 Task: Find connections with filter location Zhongshu with filter topic #realestatebroker with filter profile language German with filter current company Lufthansa Technik with filter school Vijaya College, 11th Main, 4th block, Jayanagar, Bangalore-11.(Previous name: B.H.S First Grade College) with filter industry Utility System Construction with filter service category User Experience Writing with filter keywords title School Counselor
Action: Mouse moved to (519, 73)
Screenshot: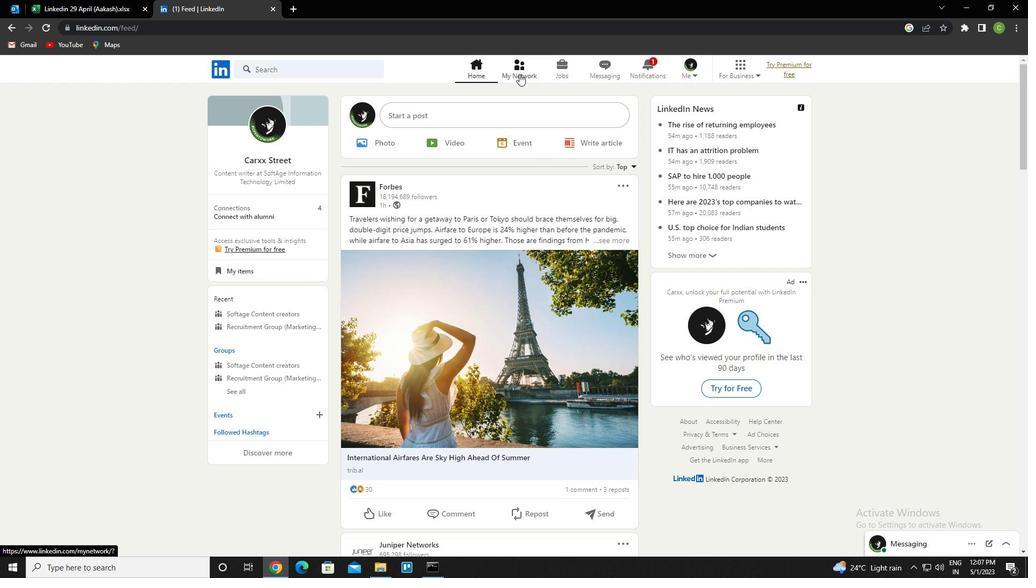 
Action: Mouse pressed left at (519, 73)
Screenshot: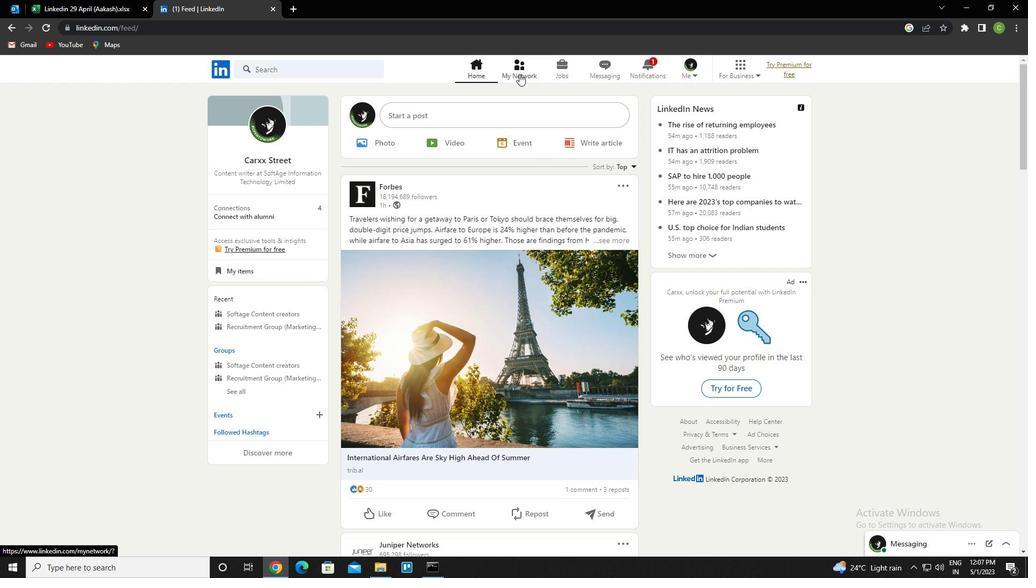 
Action: Mouse moved to (301, 128)
Screenshot: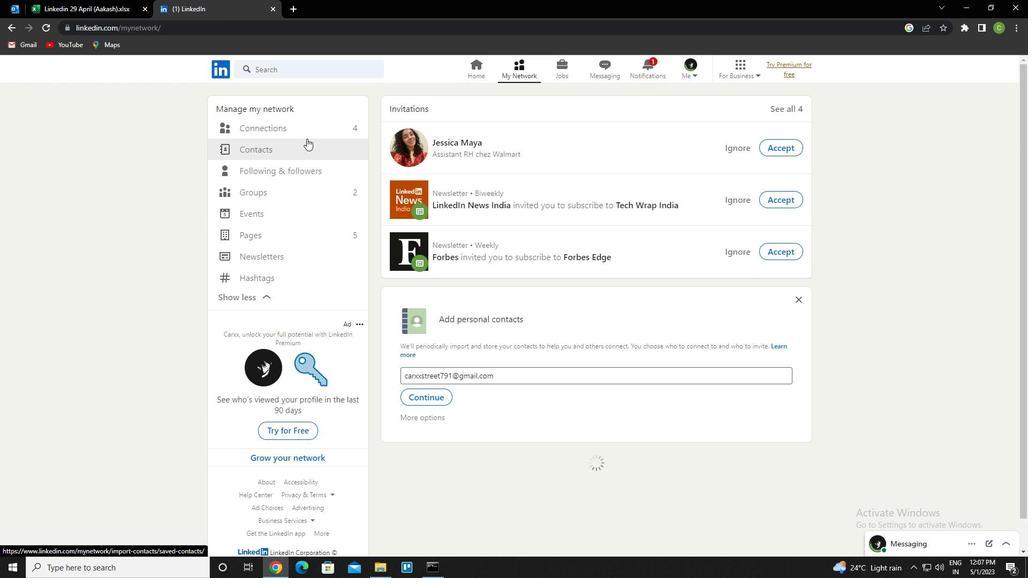 
Action: Mouse pressed left at (301, 128)
Screenshot: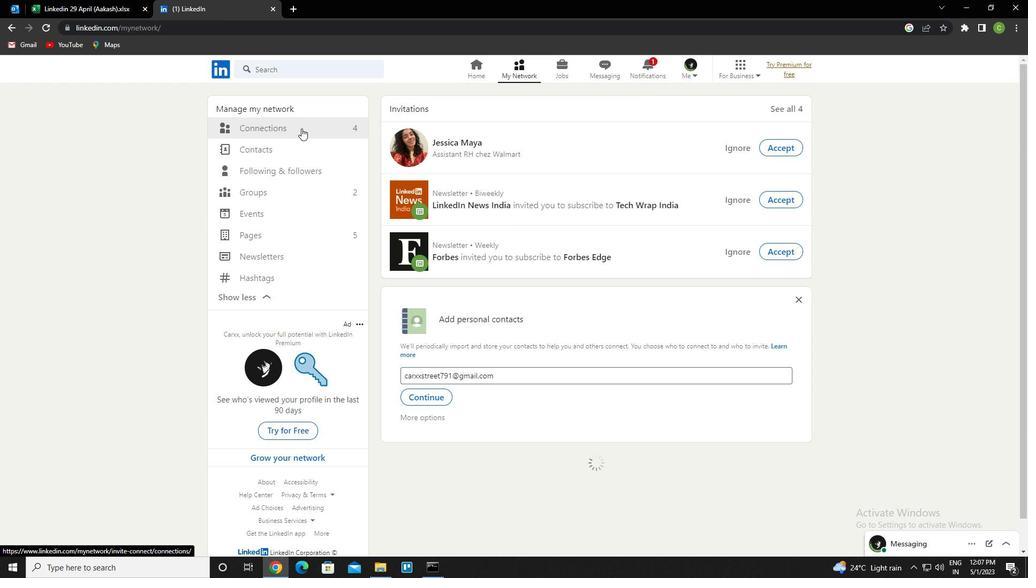 
Action: Mouse moved to (605, 129)
Screenshot: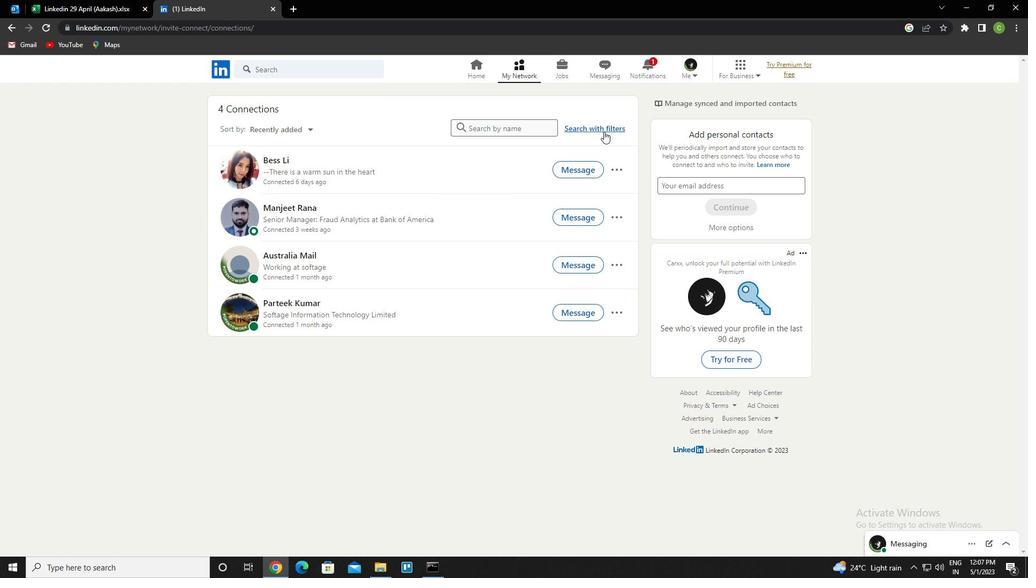 
Action: Mouse pressed left at (605, 129)
Screenshot: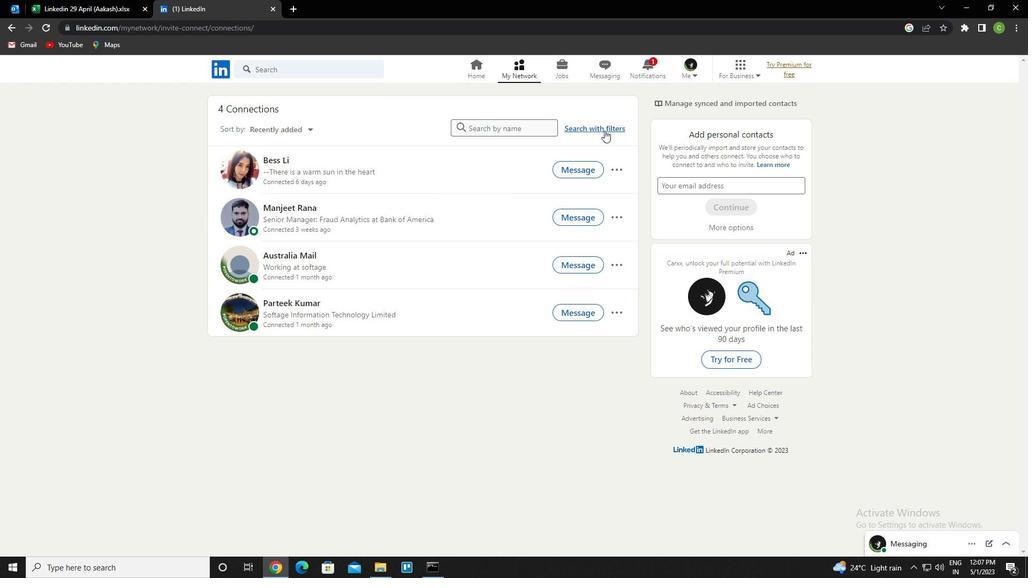 
Action: Mouse moved to (546, 93)
Screenshot: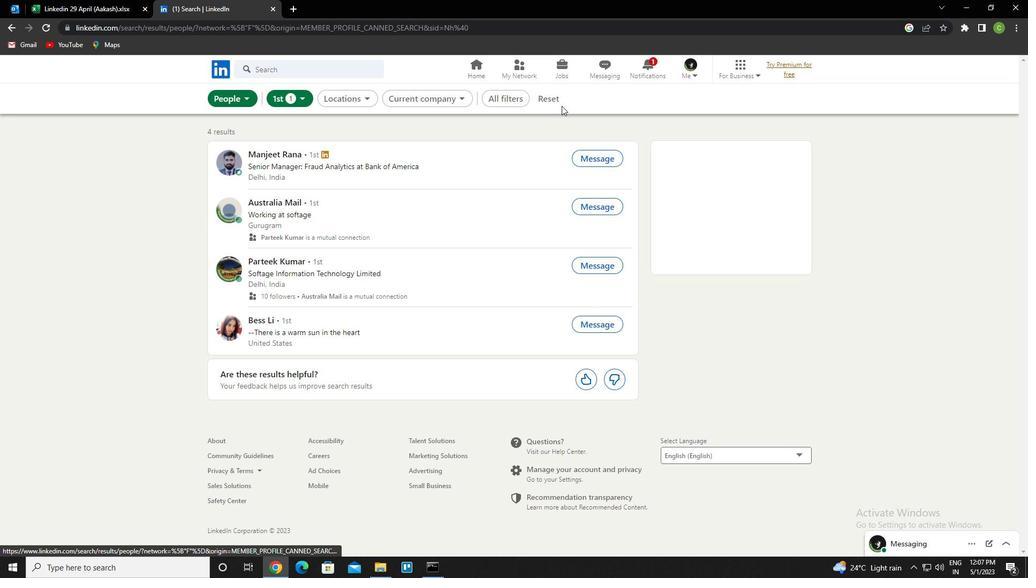 
Action: Mouse pressed left at (546, 93)
Screenshot: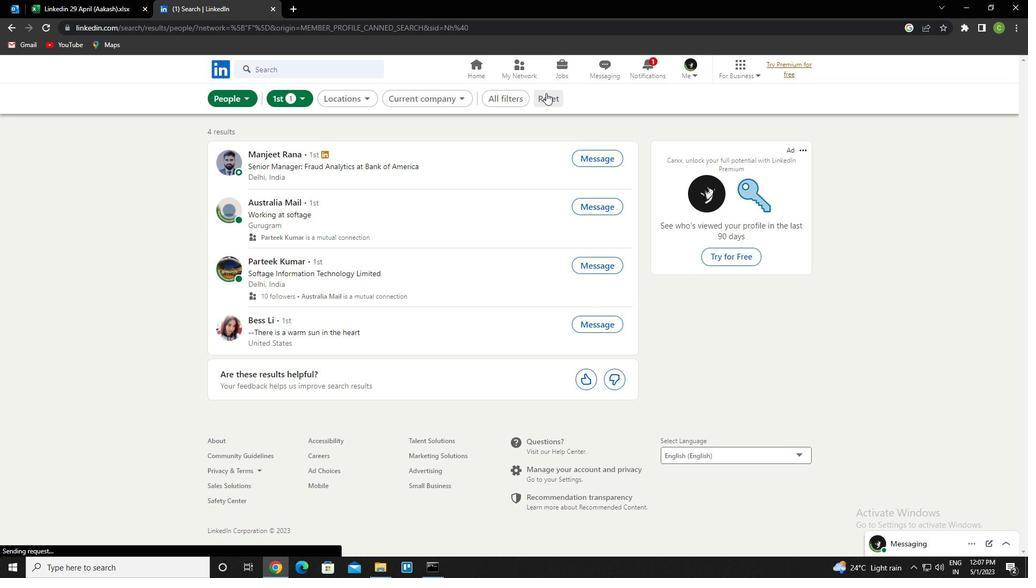 
Action: Mouse moved to (523, 96)
Screenshot: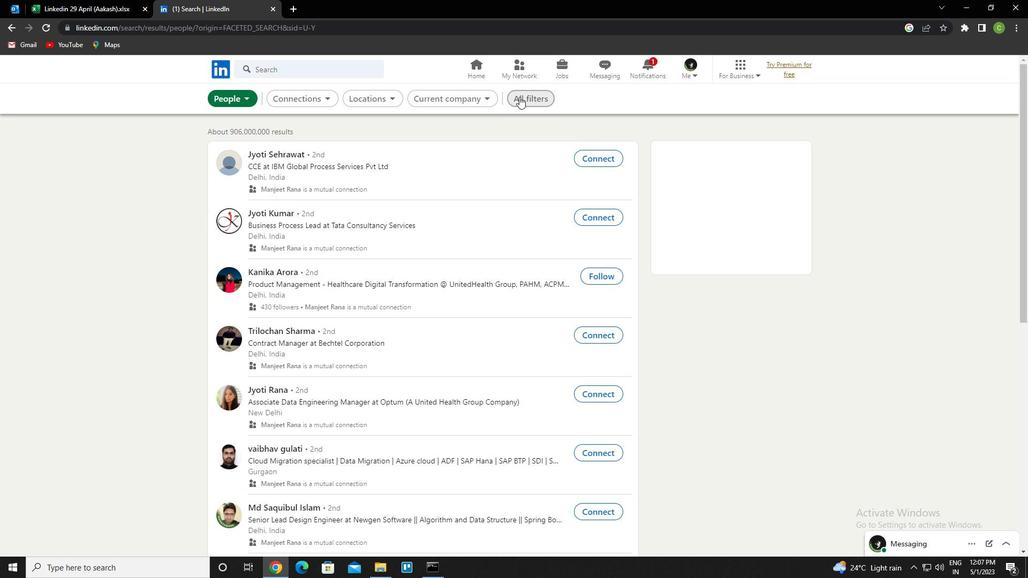 
Action: Mouse pressed left at (523, 96)
Screenshot: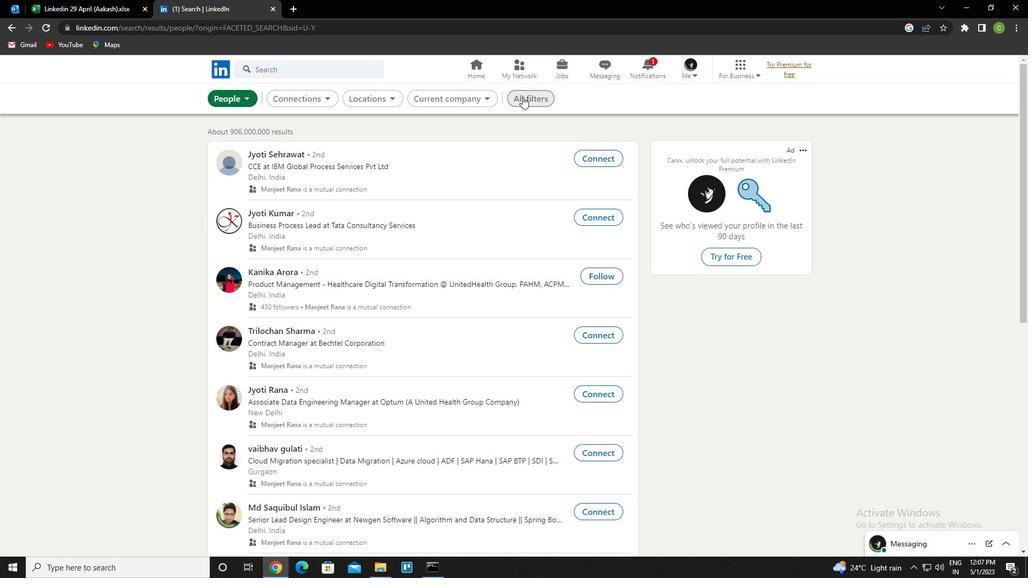 
Action: Mouse moved to (883, 349)
Screenshot: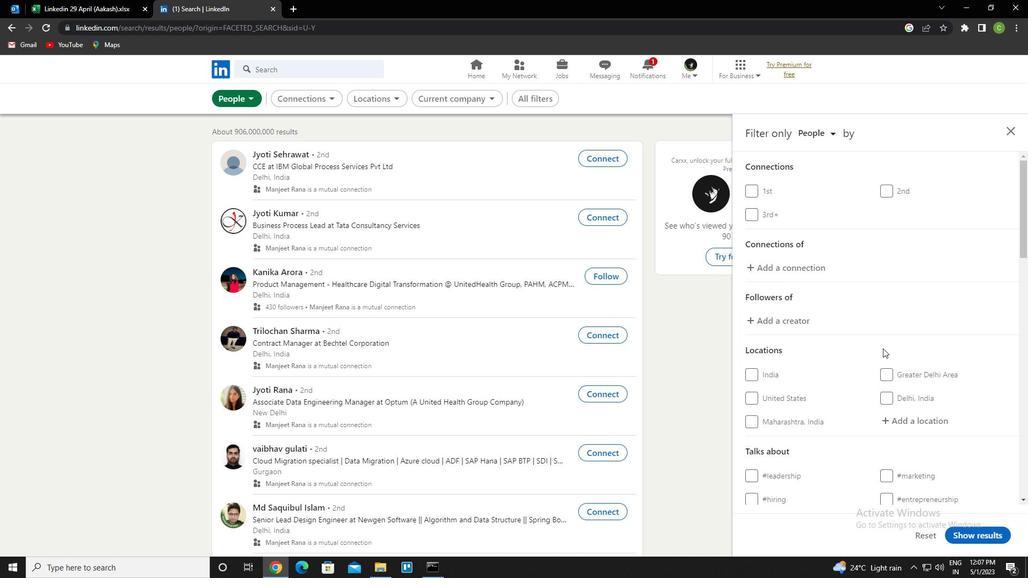 
Action: Mouse scrolled (883, 348) with delta (0, 0)
Screenshot: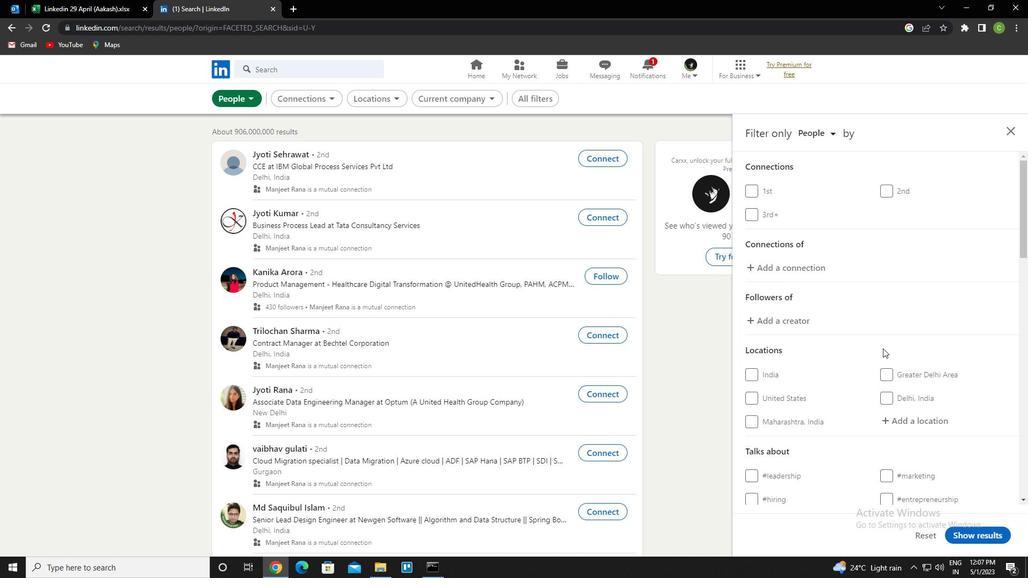 
Action: Mouse moved to (882, 351)
Screenshot: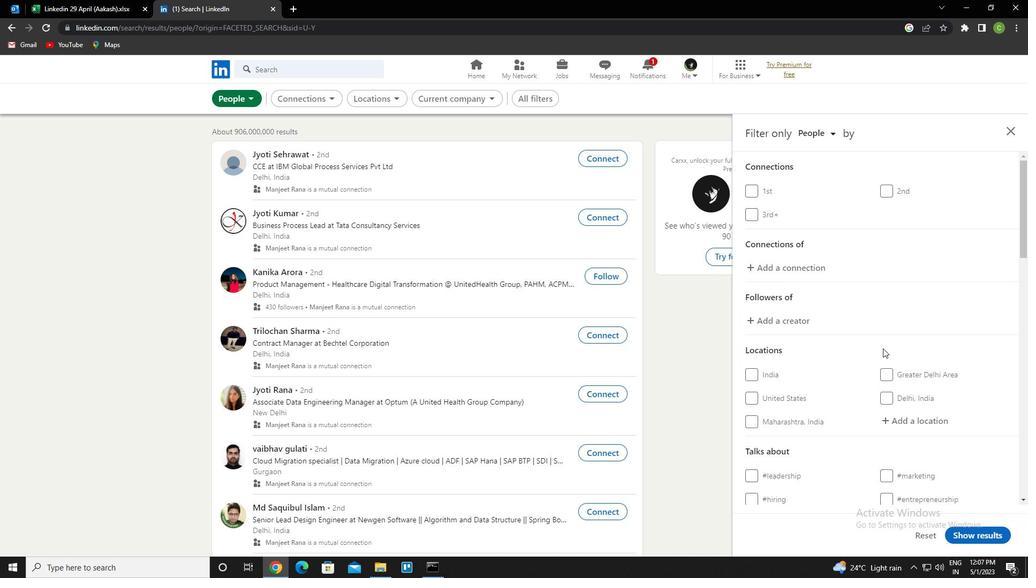 
Action: Mouse scrolled (882, 350) with delta (0, 0)
Screenshot: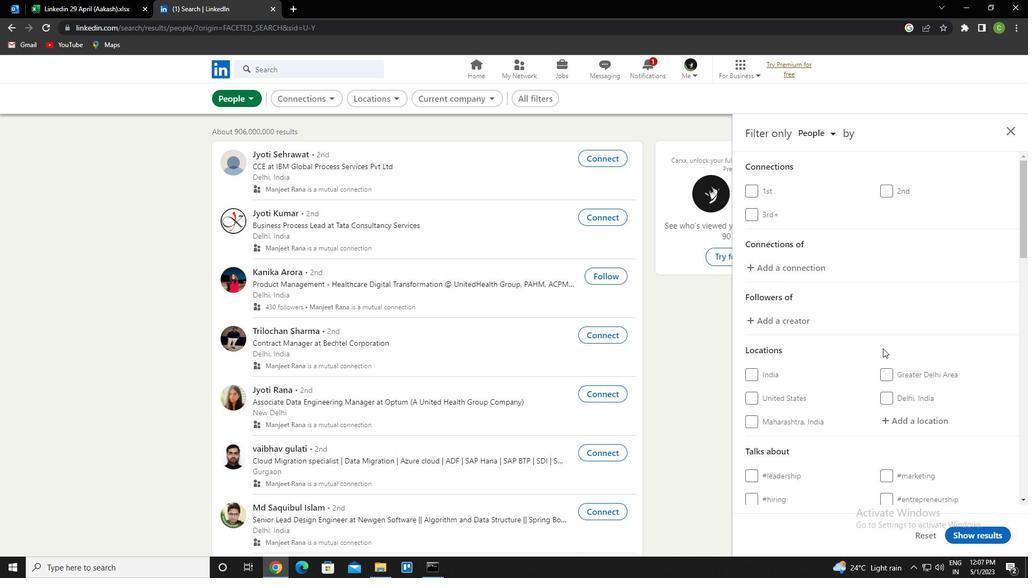 
Action: Mouse scrolled (882, 350) with delta (0, 0)
Screenshot: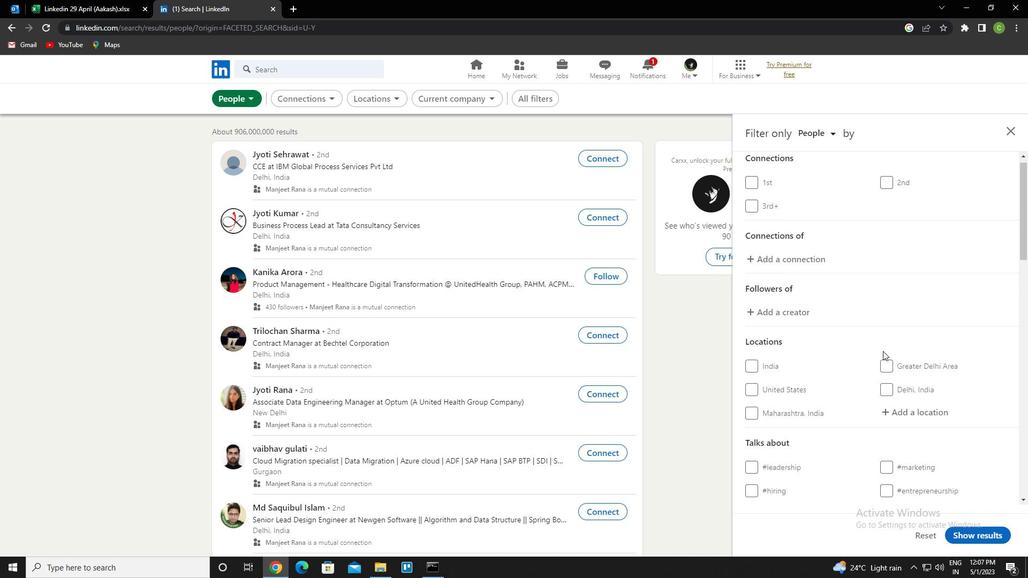 
Action: Mouse moved to (919, 264)
Screenshot: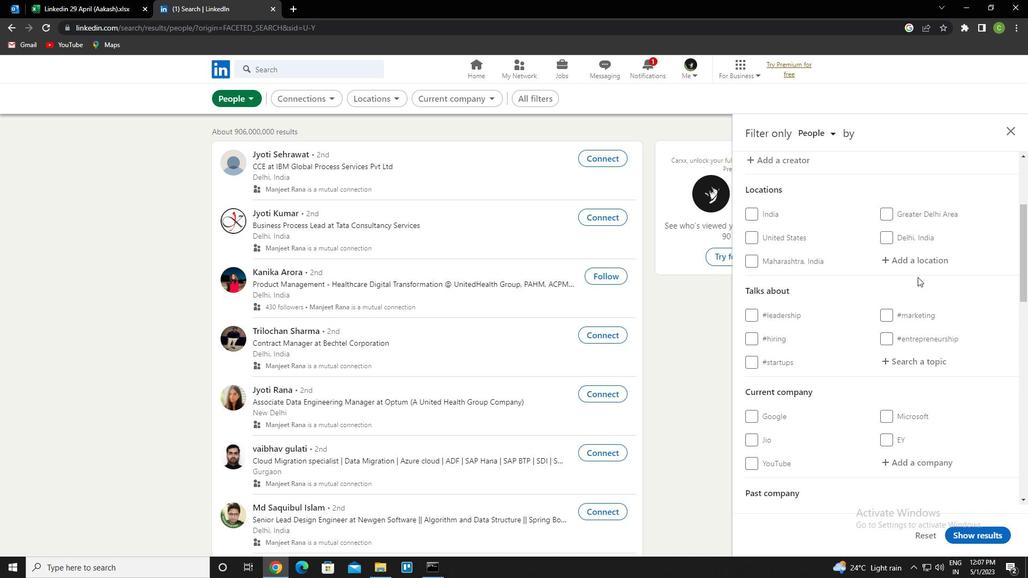 
Action: Mouse pressed left at (919, 264)
Screenshot: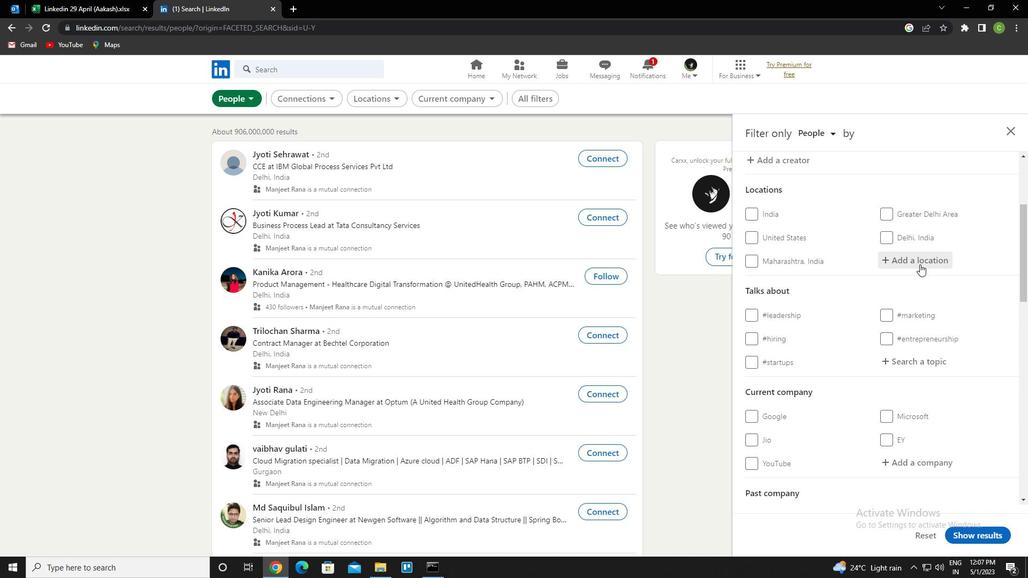 
Action: Key pressed <Key.caps_lock>z<Key.caps_lock>hongshu<Key.enter>
Screenshot: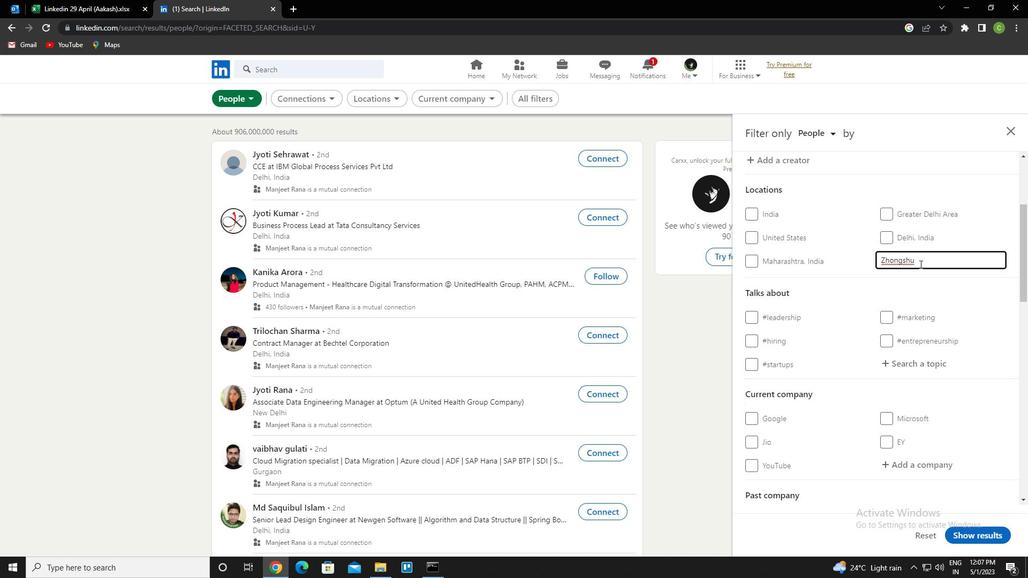
Action: Mouse scrolled (919, 263) with delta (0, 0)
Screenshot: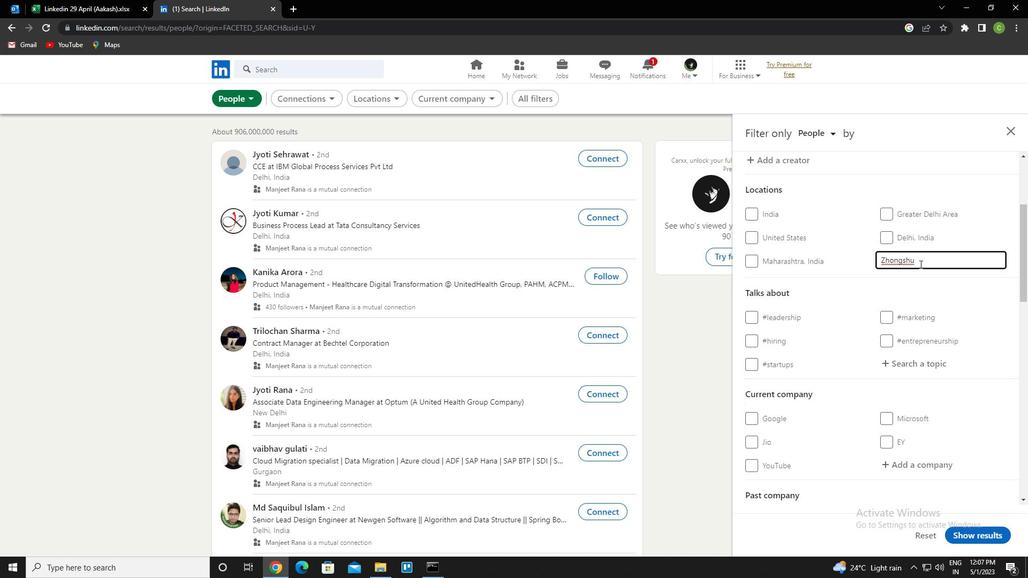 
Action: Mouse moved to (912, 313)
Screenshot: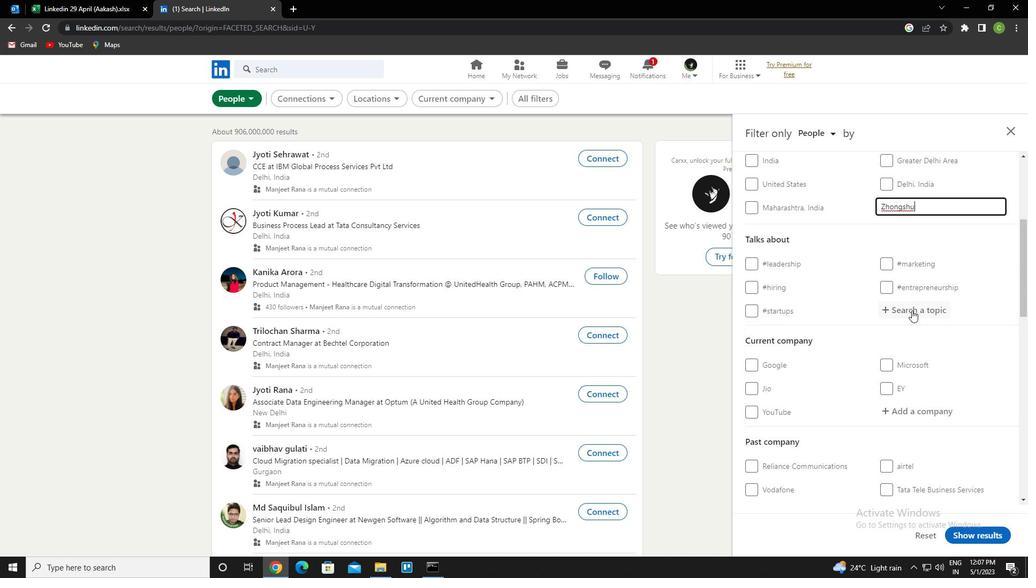 
Action: Mouse pressed left at (912, 313)
Screenshot: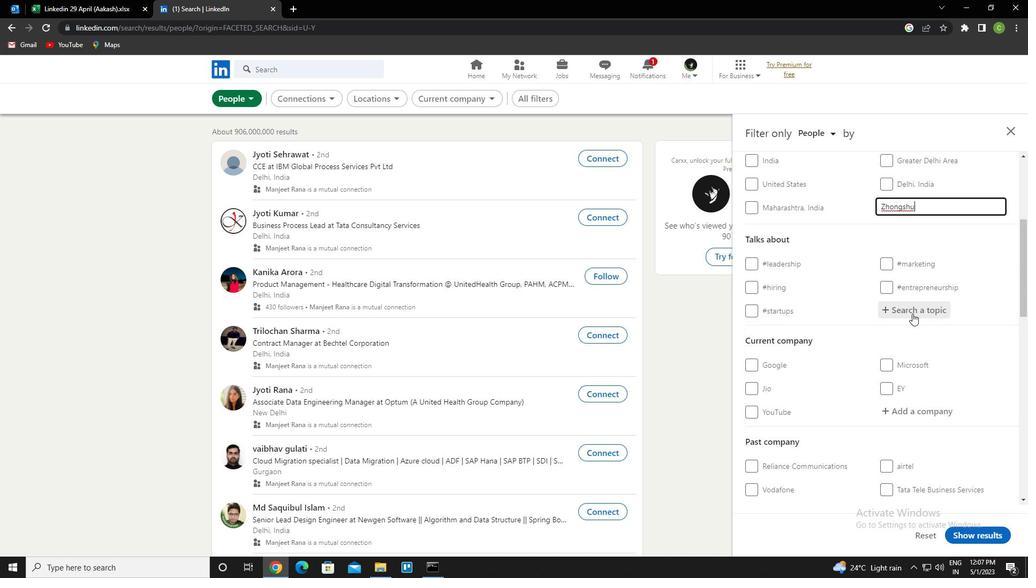 
Action: Key pressed <Key.caps_lock><Key.caps_lock>realestatebrober<Key.backspace><Key.backspace><Key.backspace>ker<Key.down><Key.enter>
Screenshot: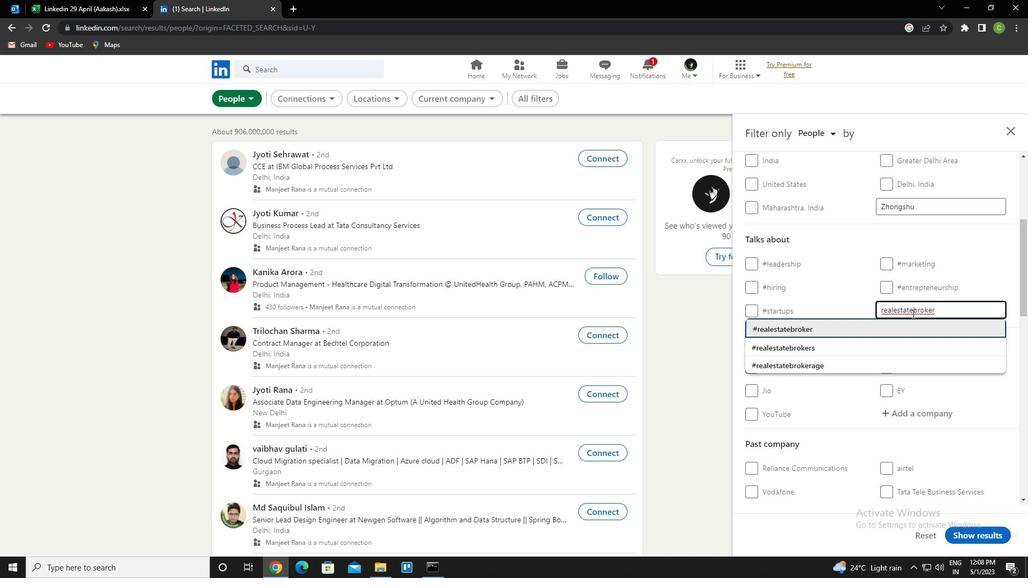 
Action: Mouse moved to (912, 315)
Screenshot: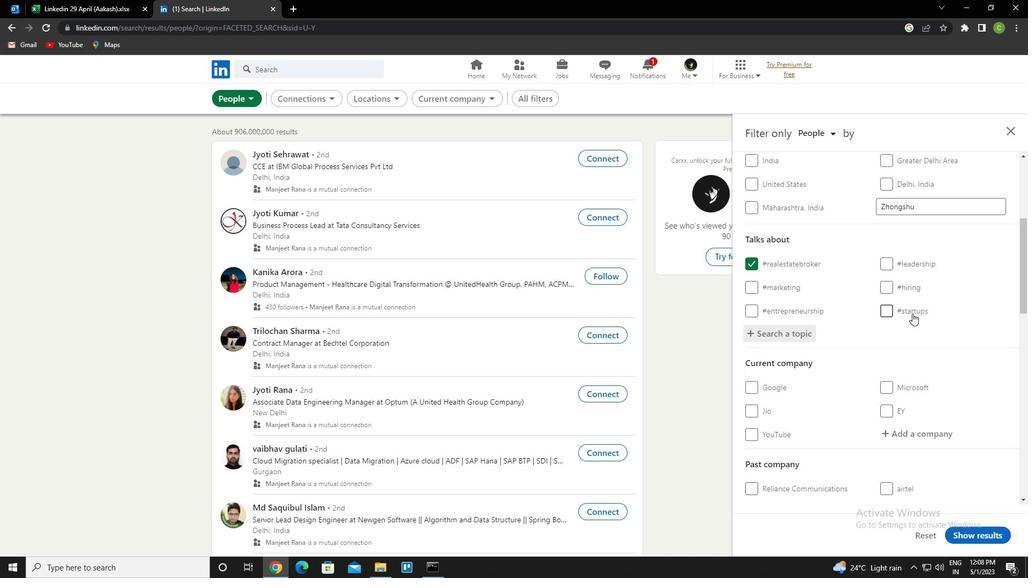 
Action: Mouse scrolled (912, 315) with delta (0, 0)
Screenshot: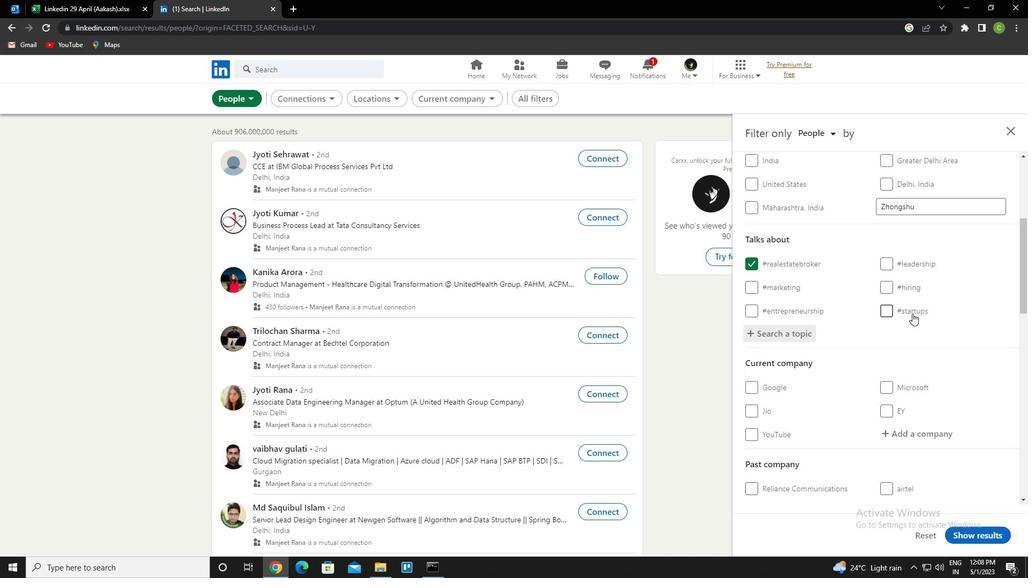 
Action: Mouse moved to (912, 317)
Screenshot: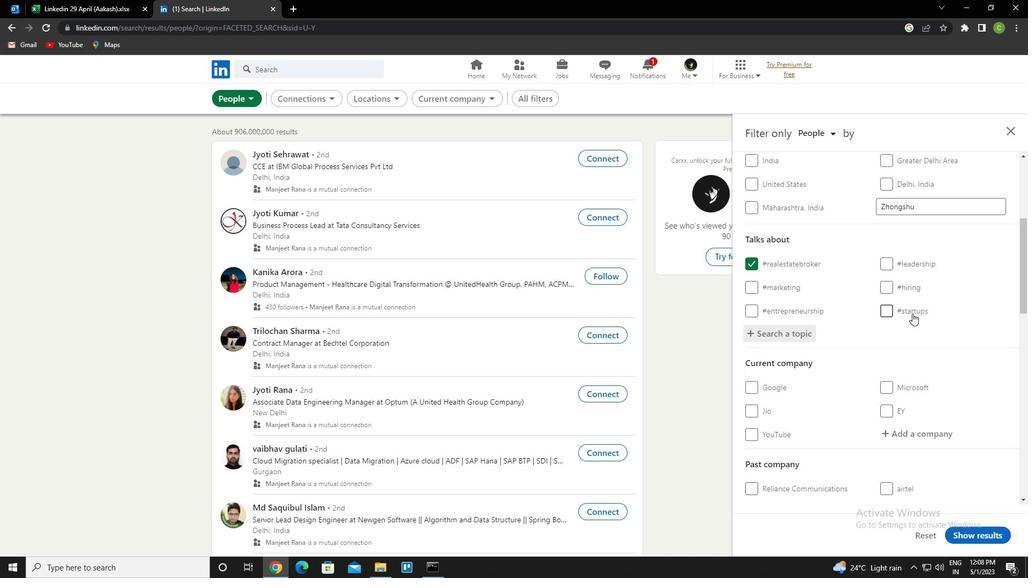 
Action: Mouse scrolled (912, 316) with delta (0, 0)
Screenshot: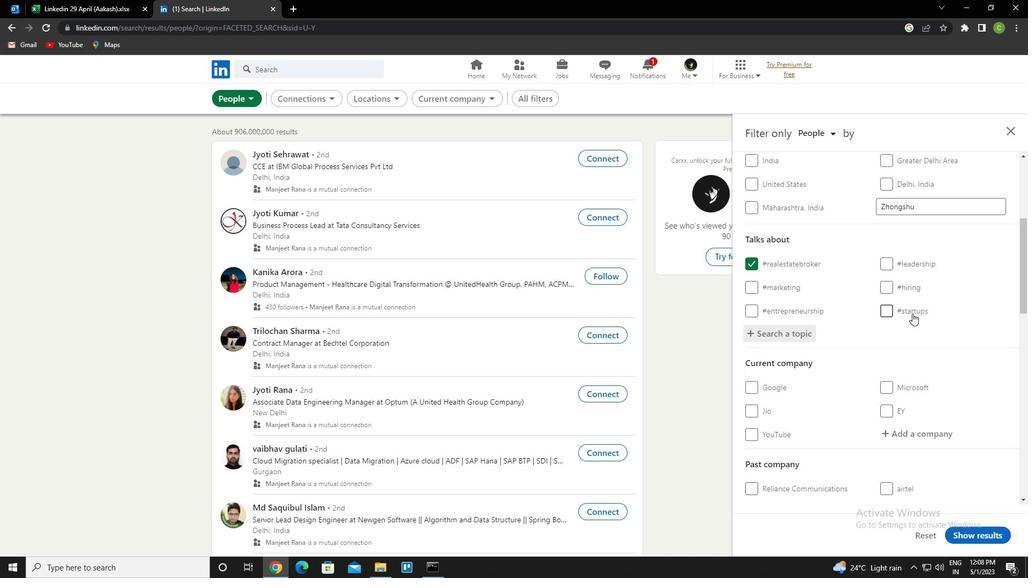 
Action: Mouse moved to (911, 318)
Screenshot: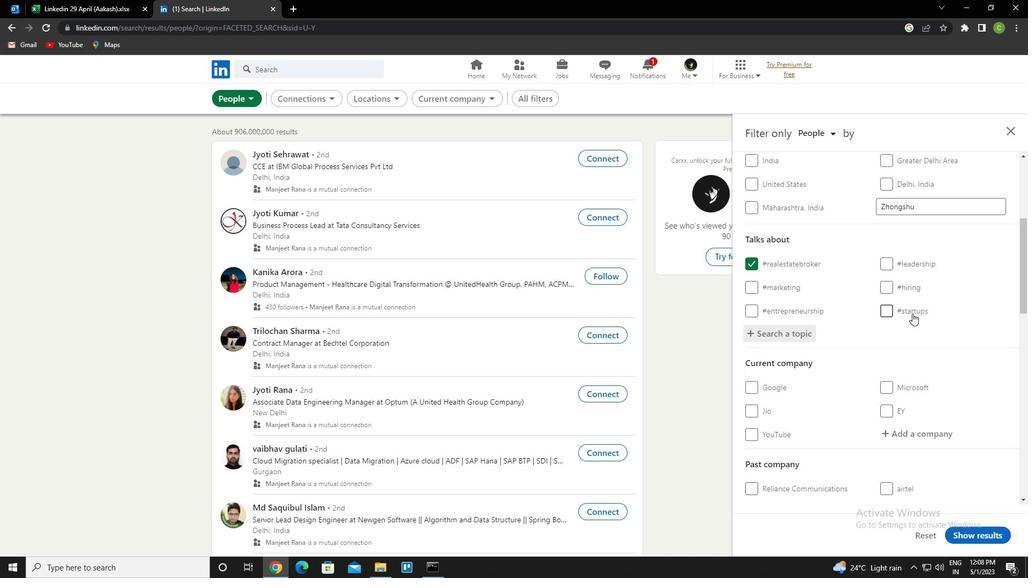 
Action: Mouse scrolled (911, 317) with delta (0, 0)
Screenshot: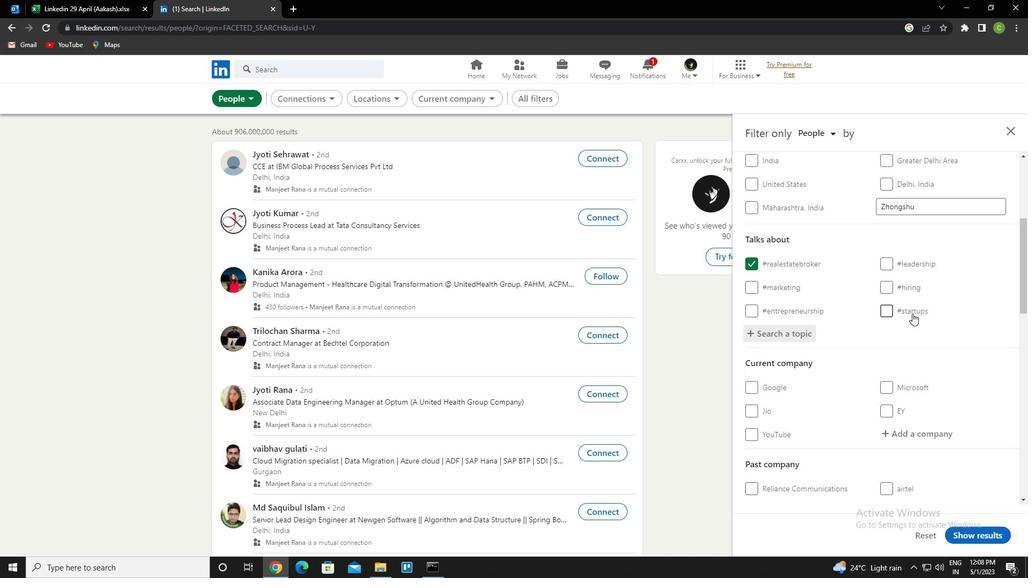 
Action: Mouse moved to (911, 318)
Screenshot: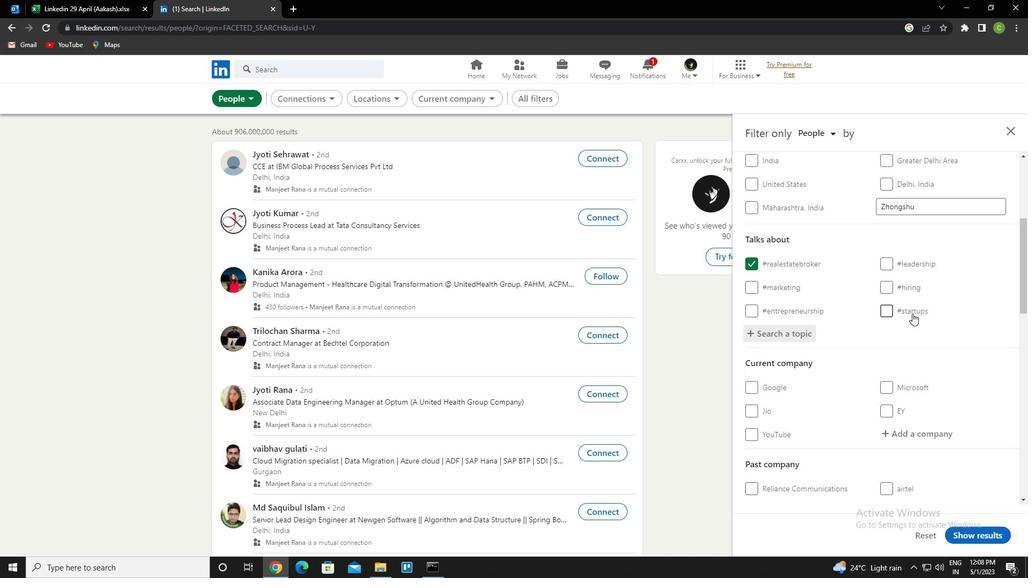 
Action: Mouse scrolled (911, 318) with delta (0, 0)
Screenshot: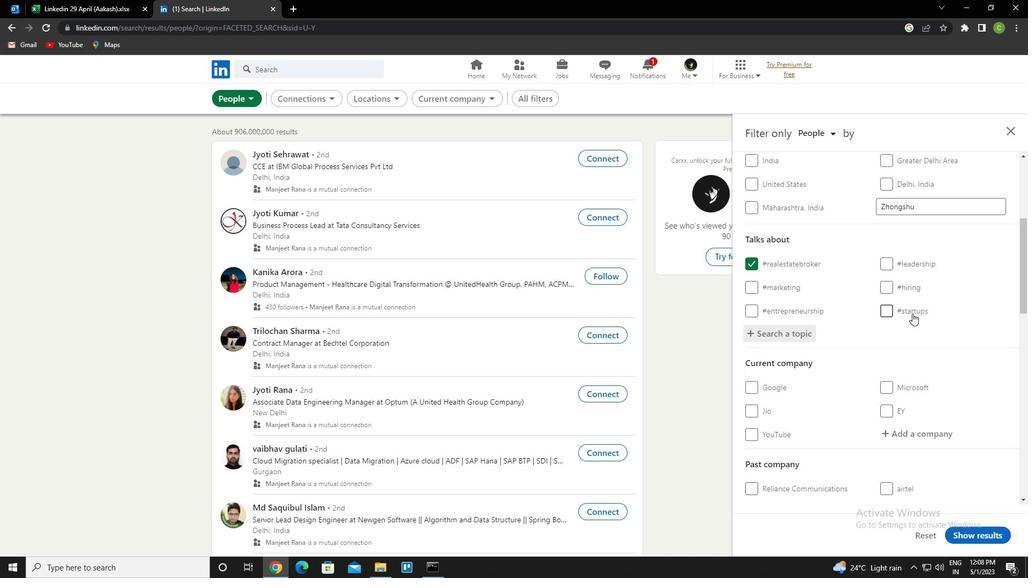 
Action: Mouse scrolled (911, 318) with delta (0, 0)
Screenshot: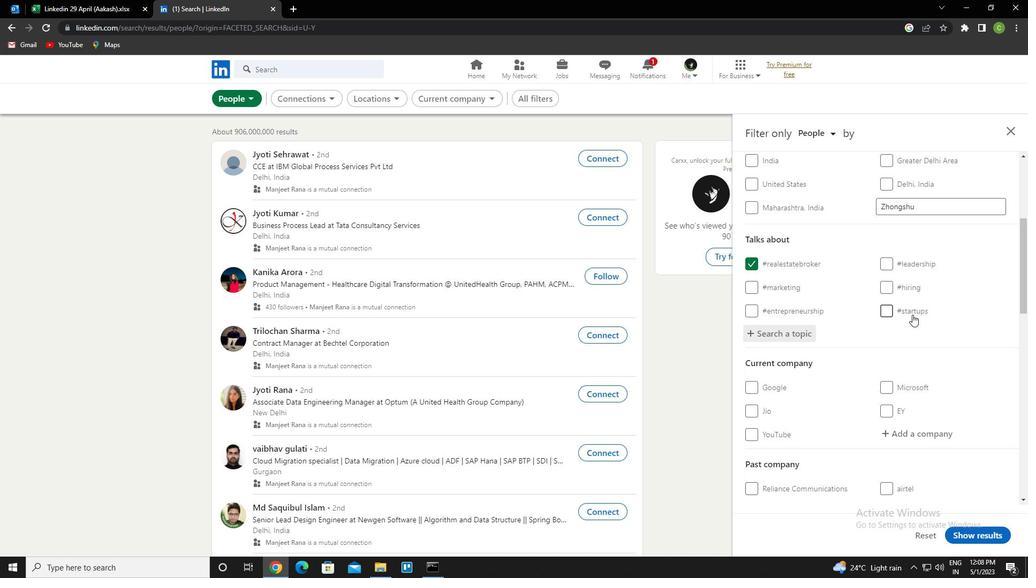 
Action: Mouse scrolled (911, 318) with delta (0, 0)
Screenshot: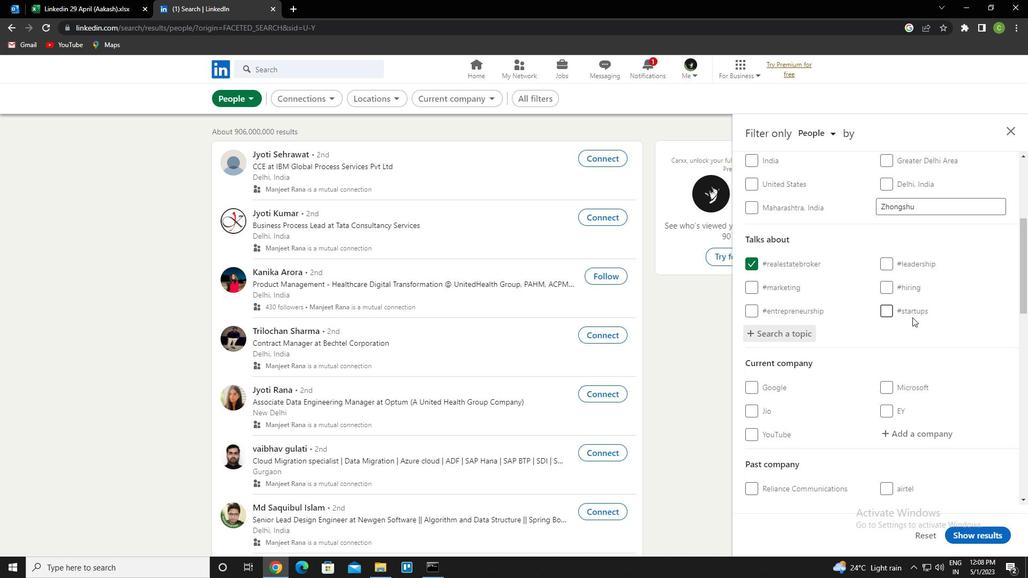 
Action: Mouse scrolled (911, 318) with delta (0, 0)
Screenshot: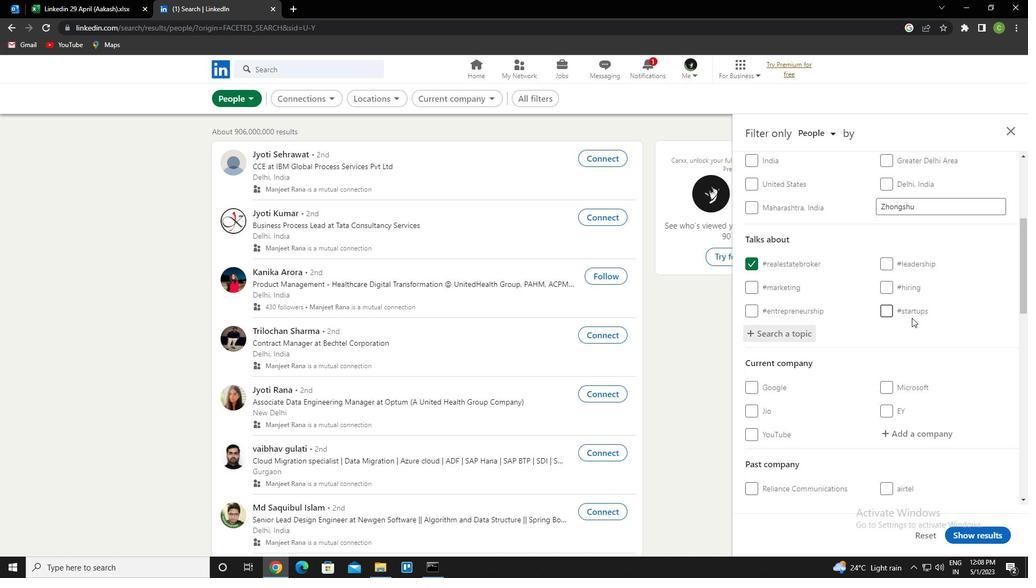 
Action: Mouse scrolled (911, 318) with delta (0, 0)
Screenshot: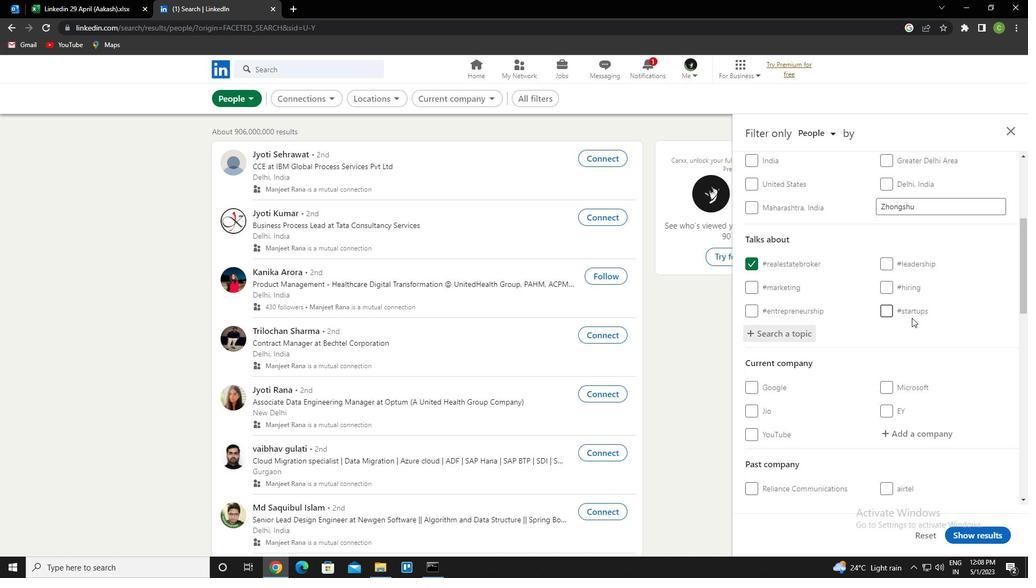 
Action: Mouse moved to (757, 432)
Screenshot: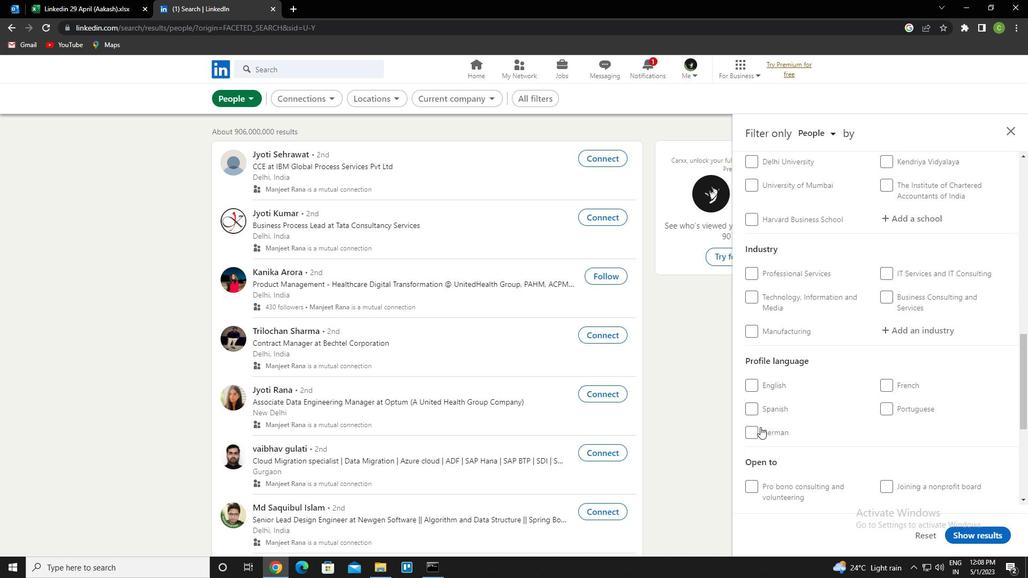 
Action: Mouse pressed left at (757, 432)
Screenshot: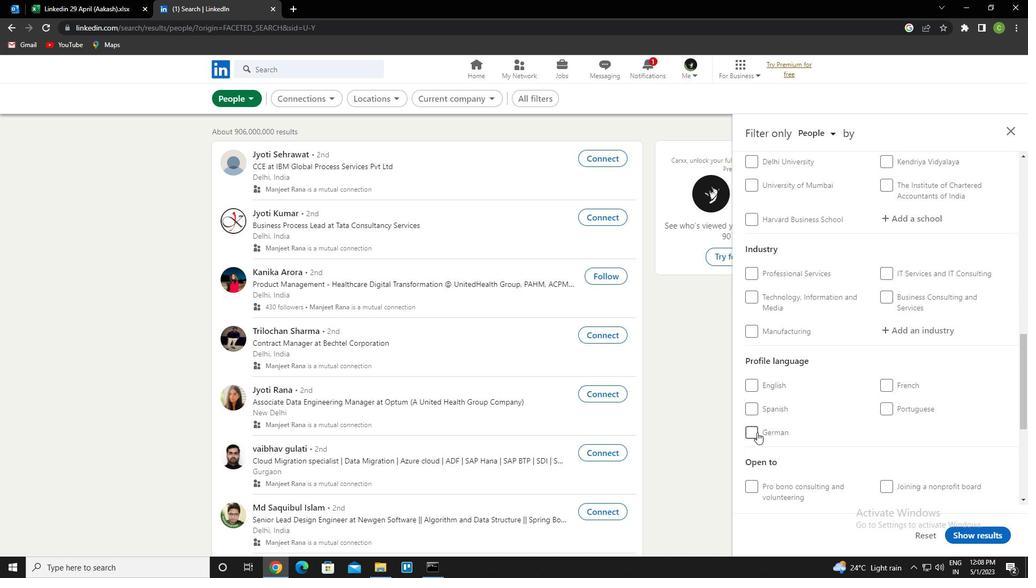 
Action: Mouse moved to (779, 426)
Screenshot: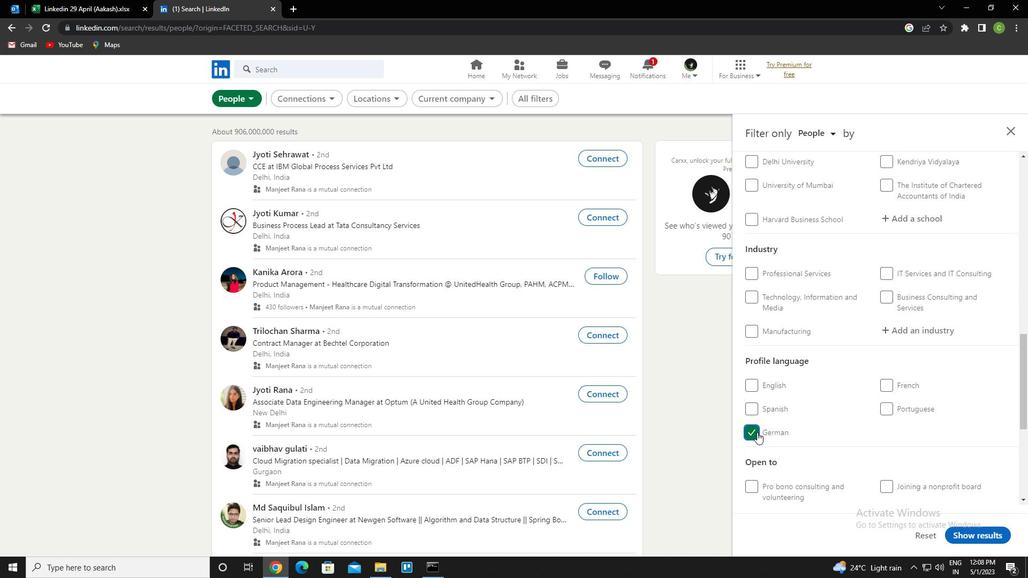 
Action: Mouse scrolled (779, 427) with delta (0, 0)
Screenshot: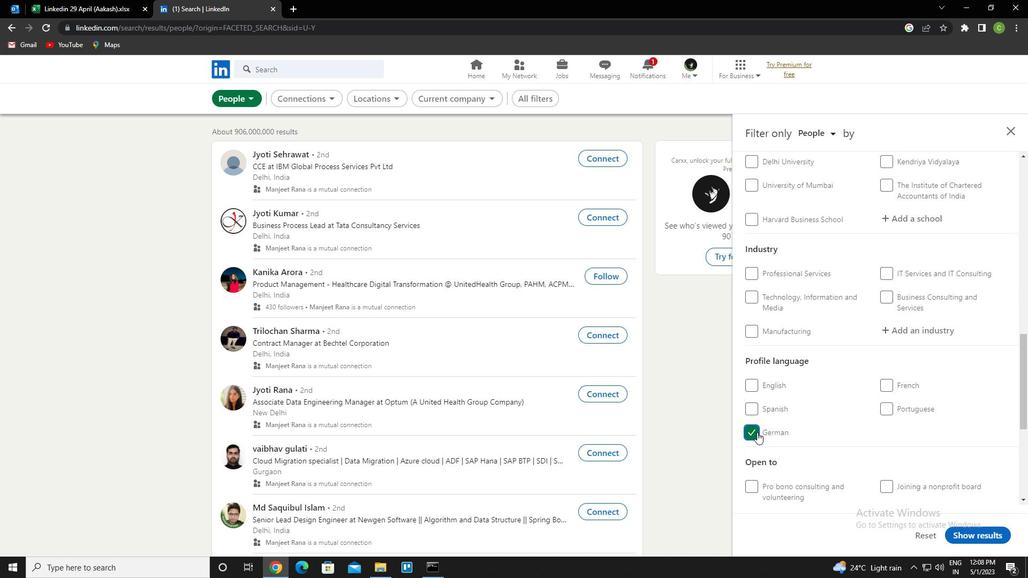 
Action: Mouse scrolled (779, 427) with delta (0, 0)
Screenshot: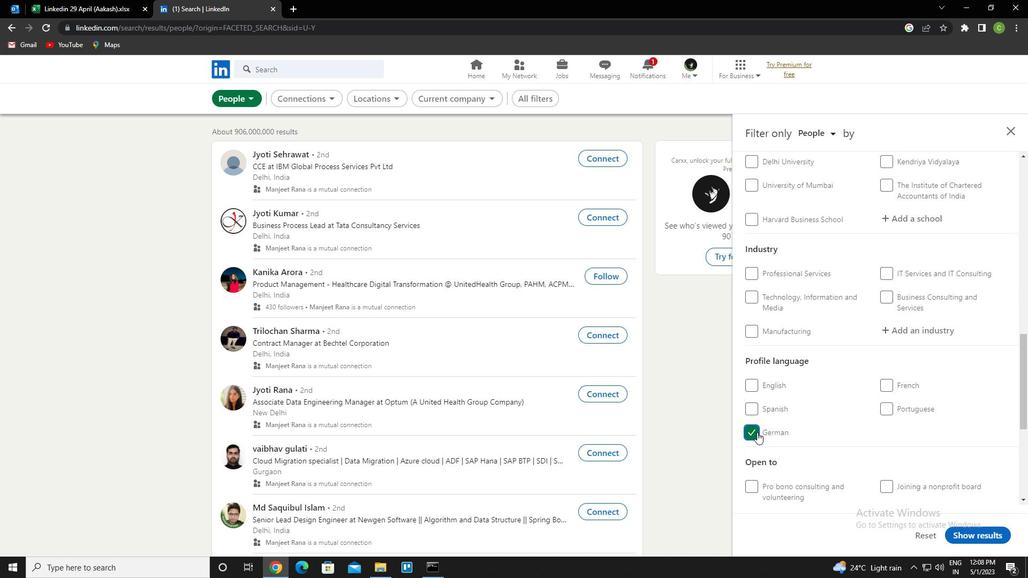 
Action: Mouse scrolled (779, 427) with delta (0, 0)
Screenshot: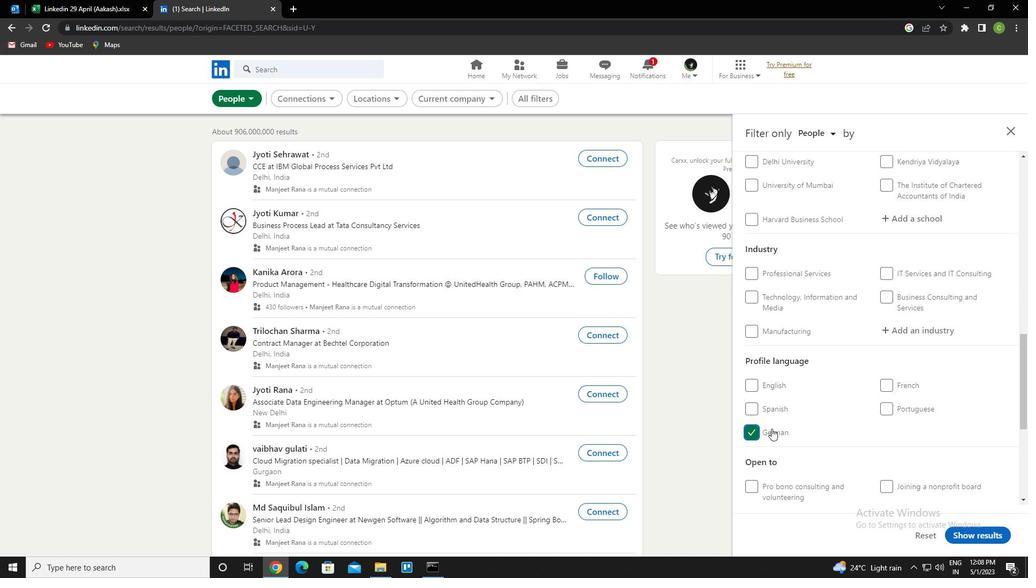 
Action: Mouse scrolled (779, 427) with delta (0, 0)
Screenshot: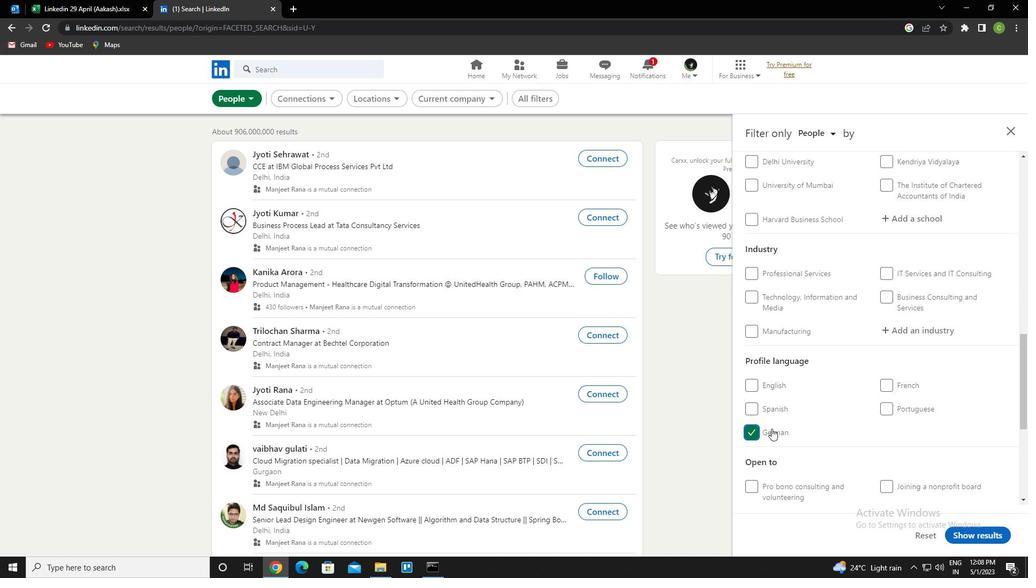 
Action: Mouse scrolled (779, 427) with delta (0, 0)
Screenshot: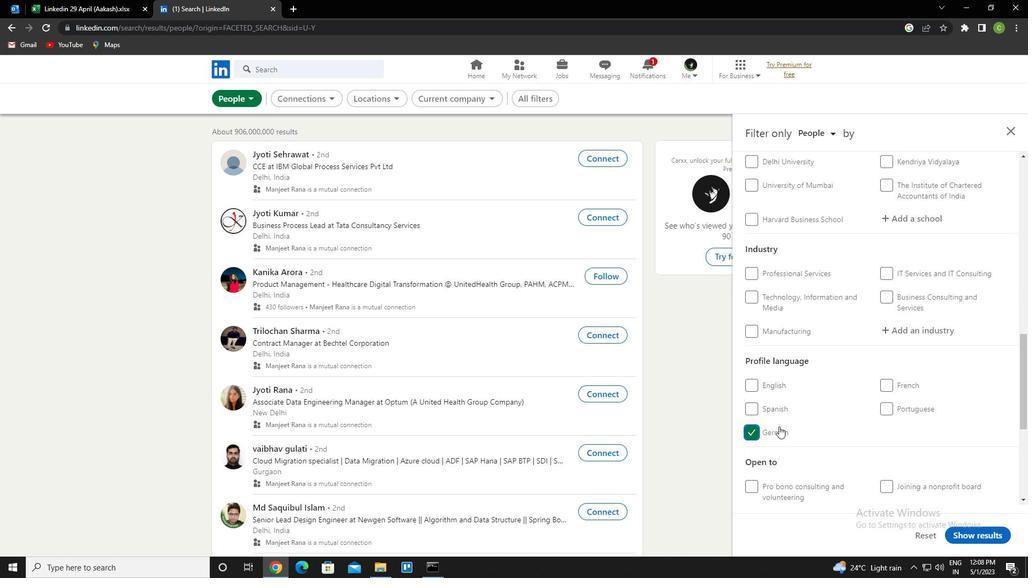
Action: Mouse scrolled (779, 427) with delta (0, 0)
Screenshot: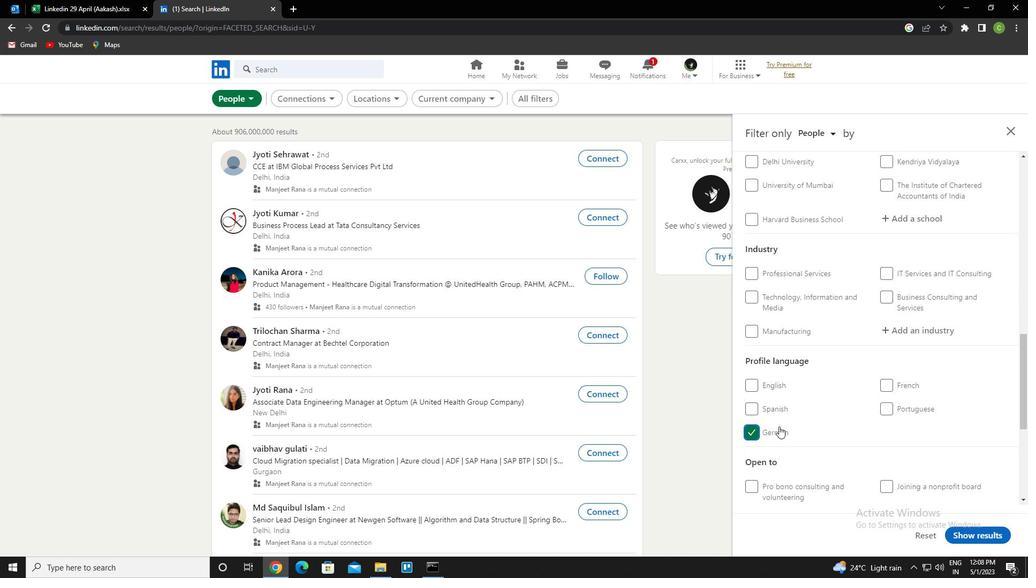 
Action: Mouse moved to (897, 328)
Screenshot: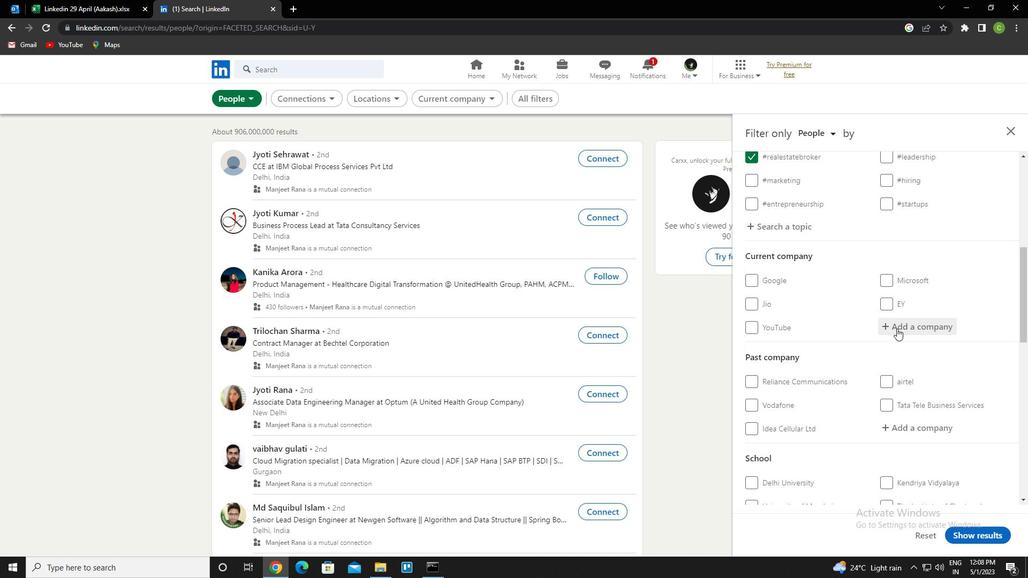 
Action: Mouse pressed left at (897, 328)
Screenshot: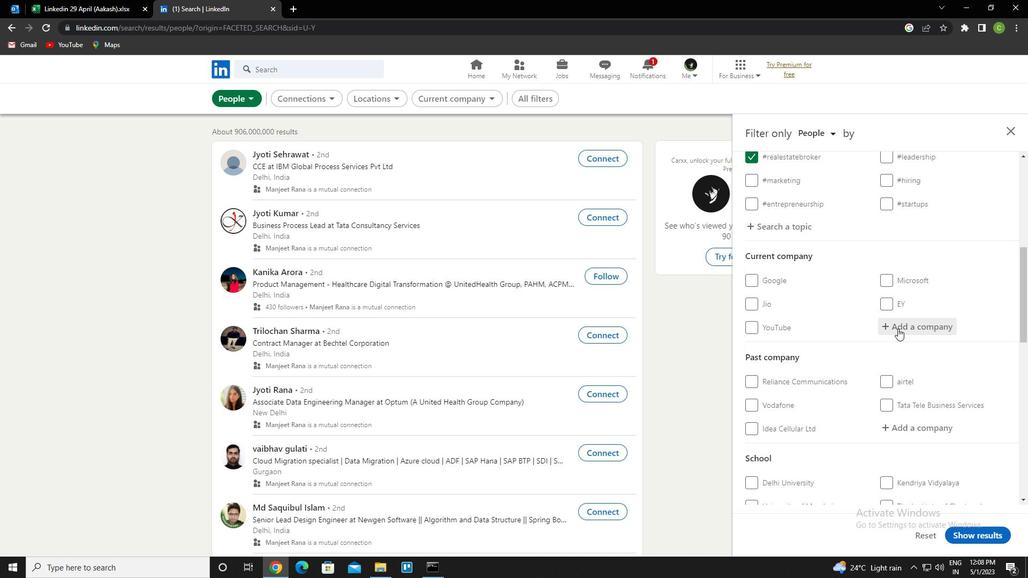 
Action: Key pressed <Key.caps_lock>l<Key.caps_lock>ufthan<Key.down><Key.down><Key.down><Key.down><Key.down><Key.down><Key.down><Key.up><Key.up><Key.enter>
Screenshot: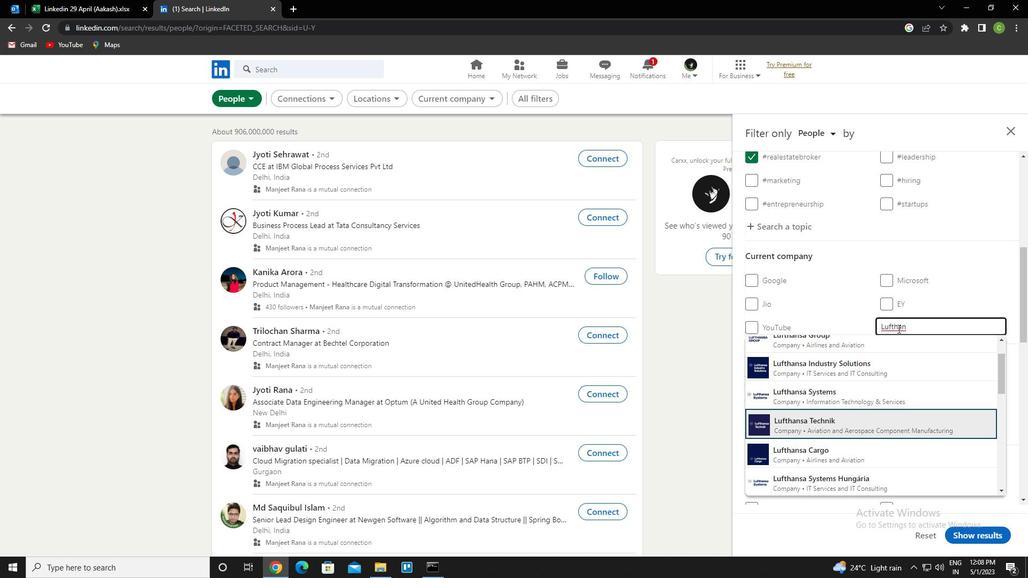 
Action: Mouse scrolled (897, 328) with delta (0, 0)
Screenshot: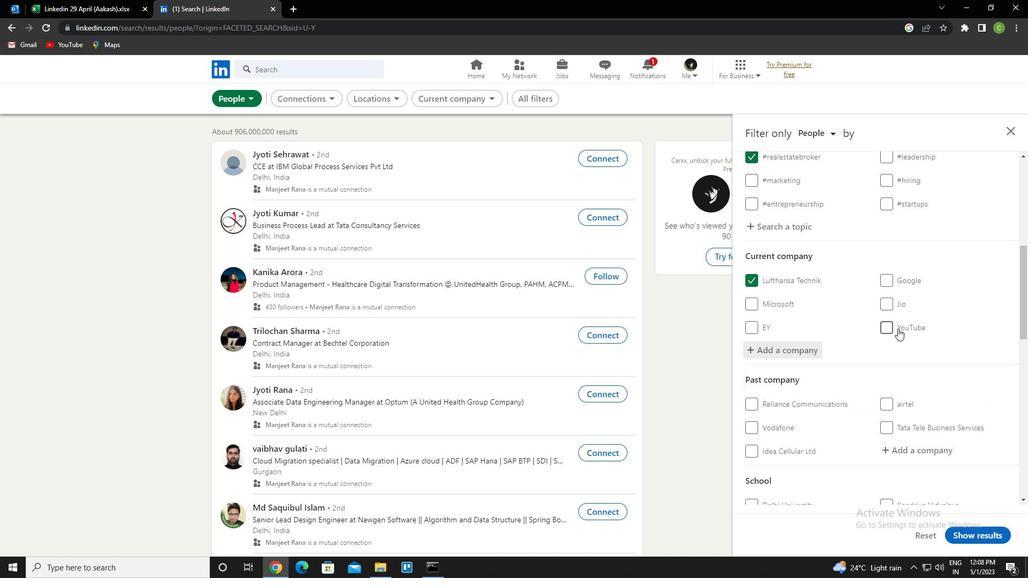 
Action: Mouse scrolled (897, 328) with delta (0, 0)
Screenshot: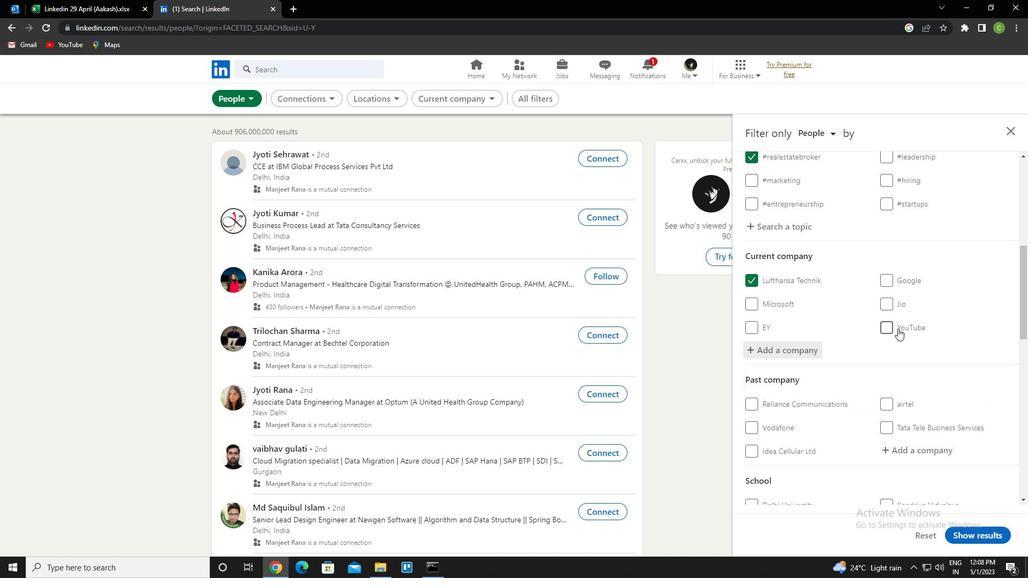 
Action: Mouse scrolled (897, 328) with delta (0, 0)
Screenshot: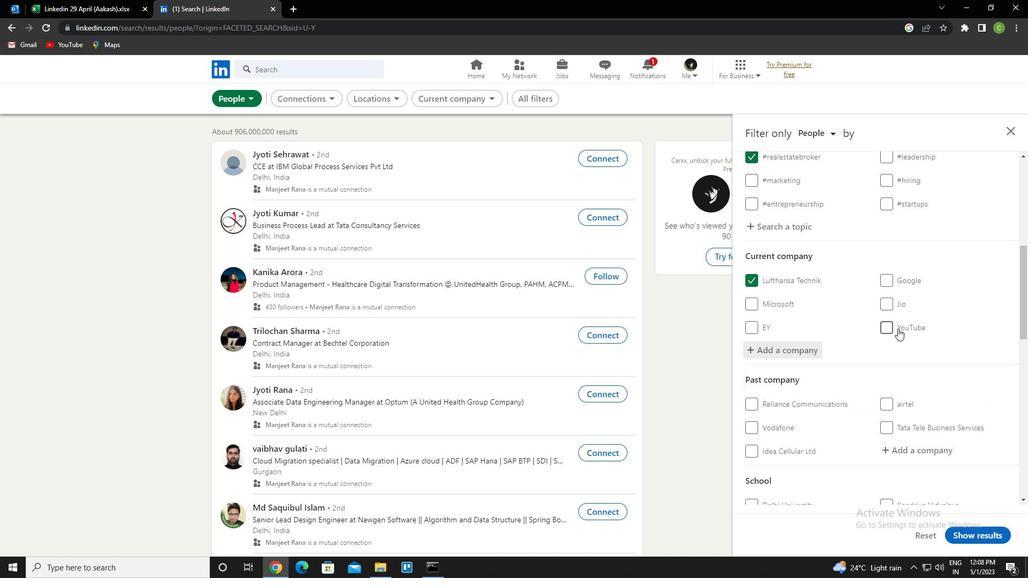 
Action: Mouse scrolled (897, 328) with delta (0, 0)
Screenshot: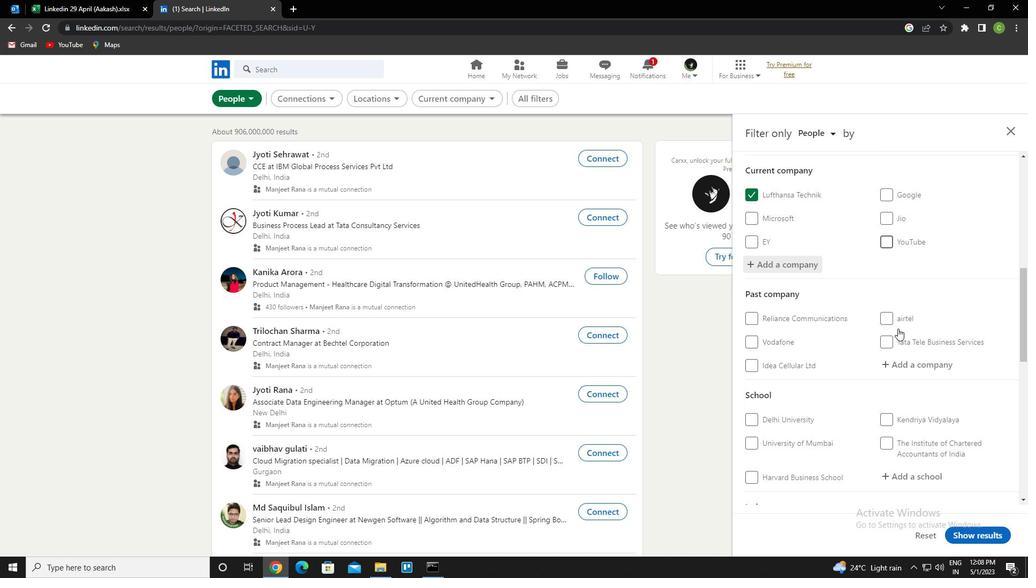 
Action: Mouse moved to (912, 349)
Screenshot: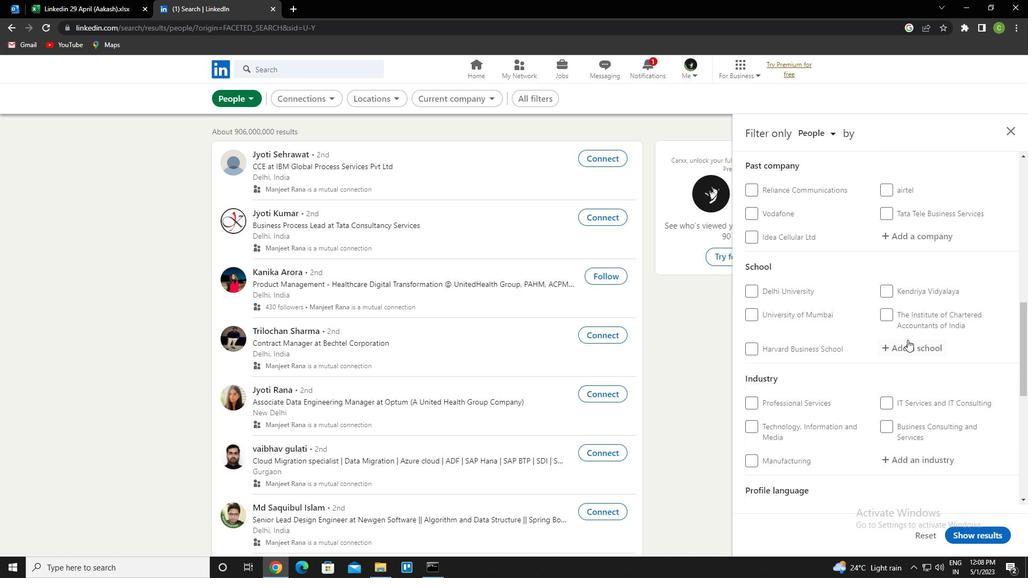 
Action: Mouse pressed left at (912, 349)
Screenshot: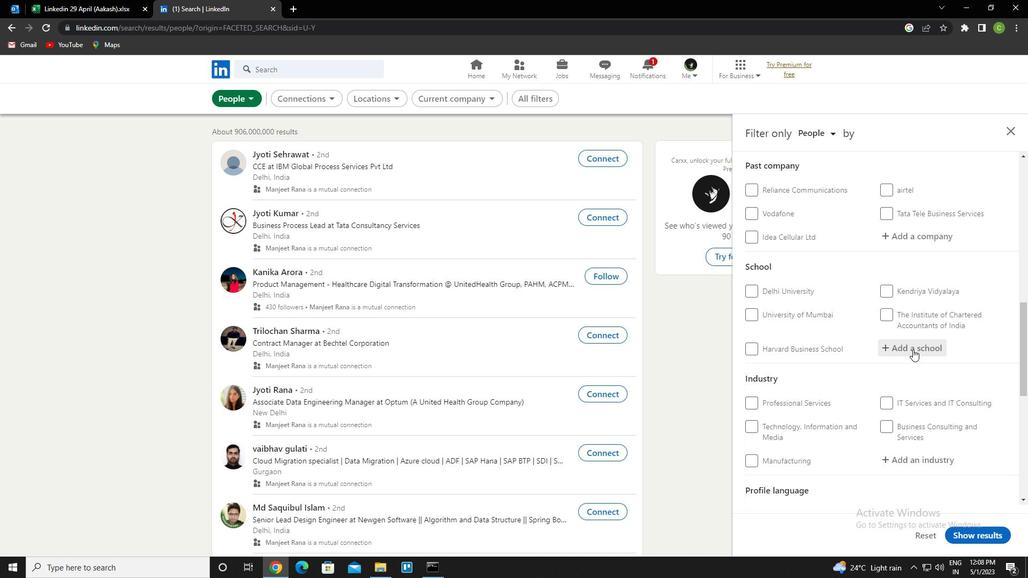 
Action: Key pressed <Key.caps_lock>v<Key.caps_lock>ijaya<Key.space>coll<Key.down><Key.down><Key.down><Key.enter>
Screenshot: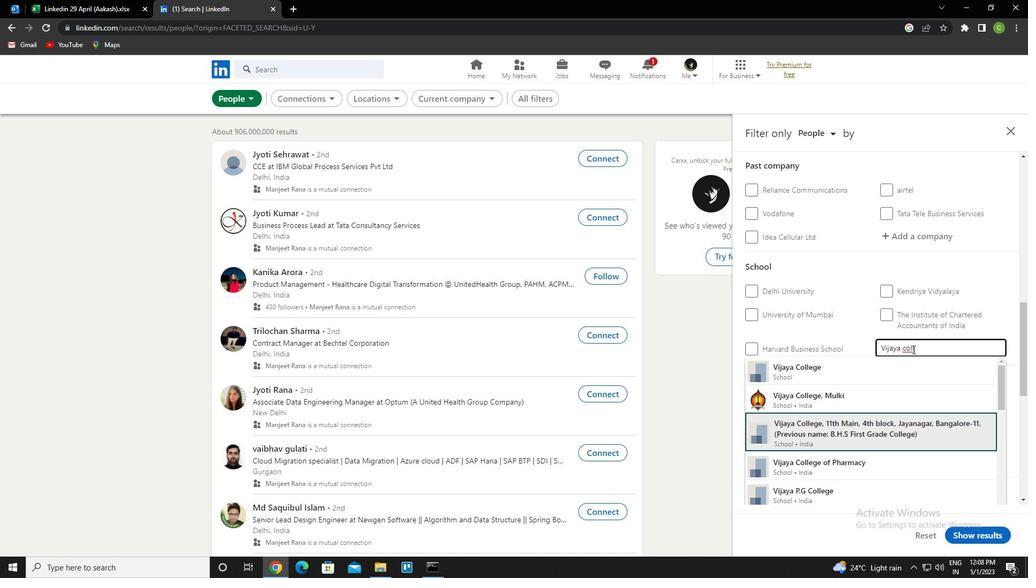 
Action: Mouse scrolled (912, 349) with delta (0, 0)
Screenshot: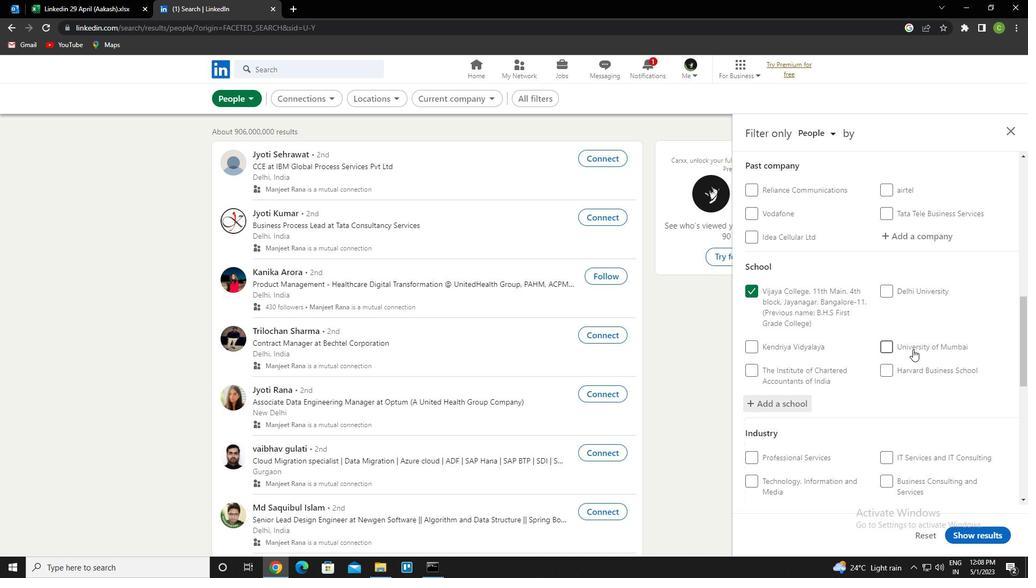 
Action: Mouse moved to (916, 355)
Screenshot: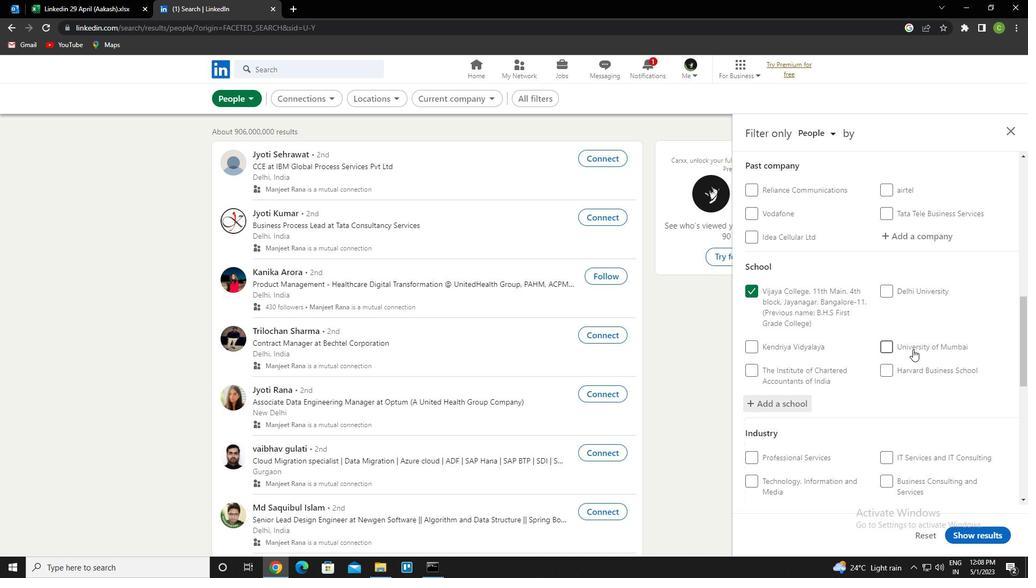 
Action: Mouse scrolled (916, 355) with delta (0, 0)
Screenshot: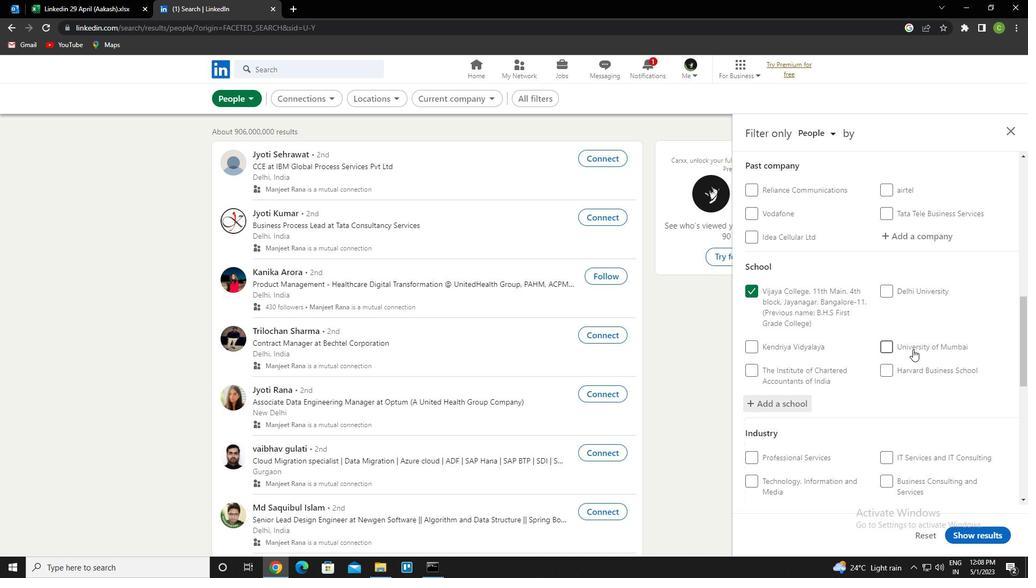 
Action: Mouse moved to (919, 355)
Screenshot: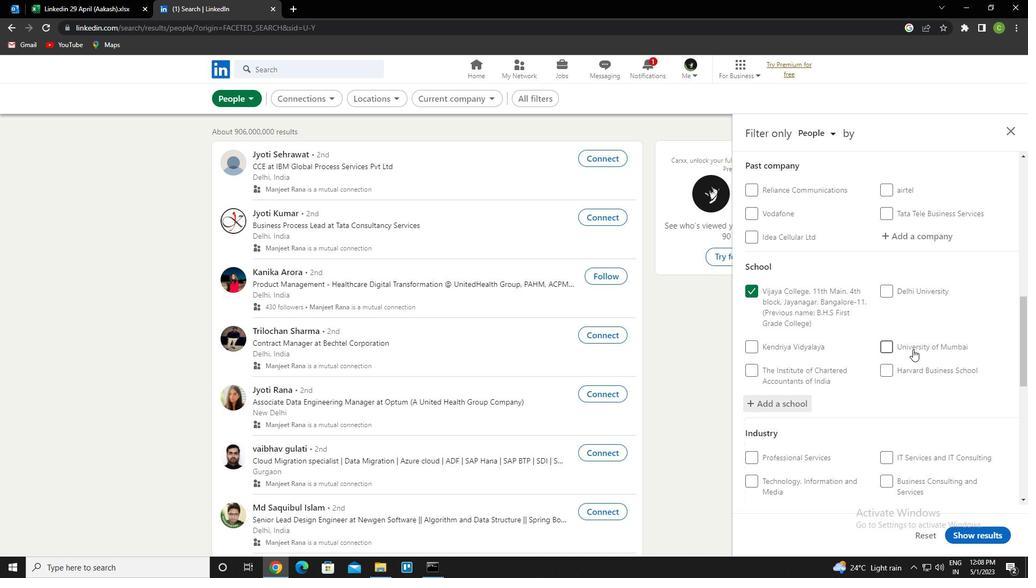 
Action: Mouse scrolled (919, 355) with delta (0, 0)
Screenshot: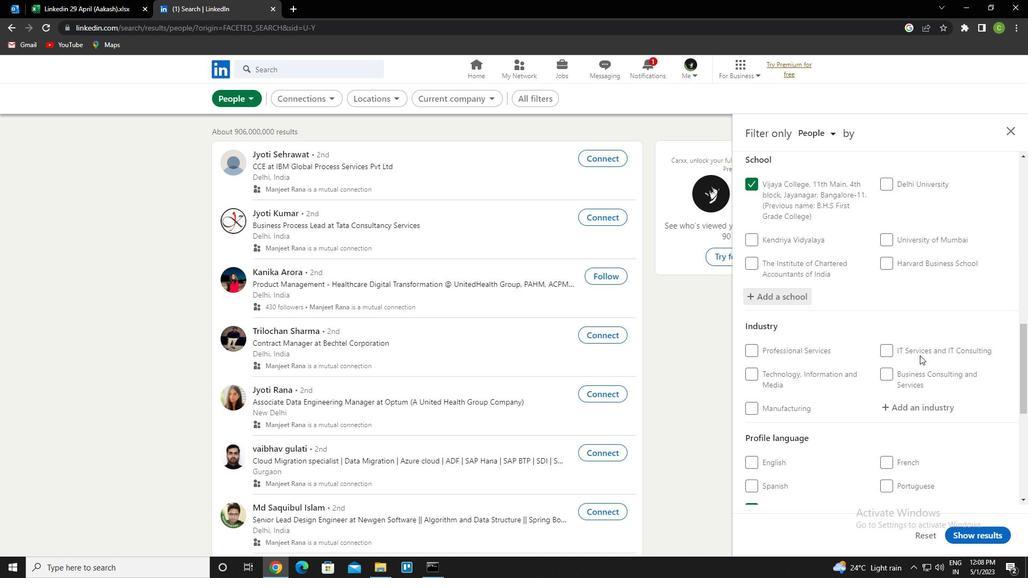 
Action: Mouse scrolled (919, 355) with delta (0, 0)
Screenshot: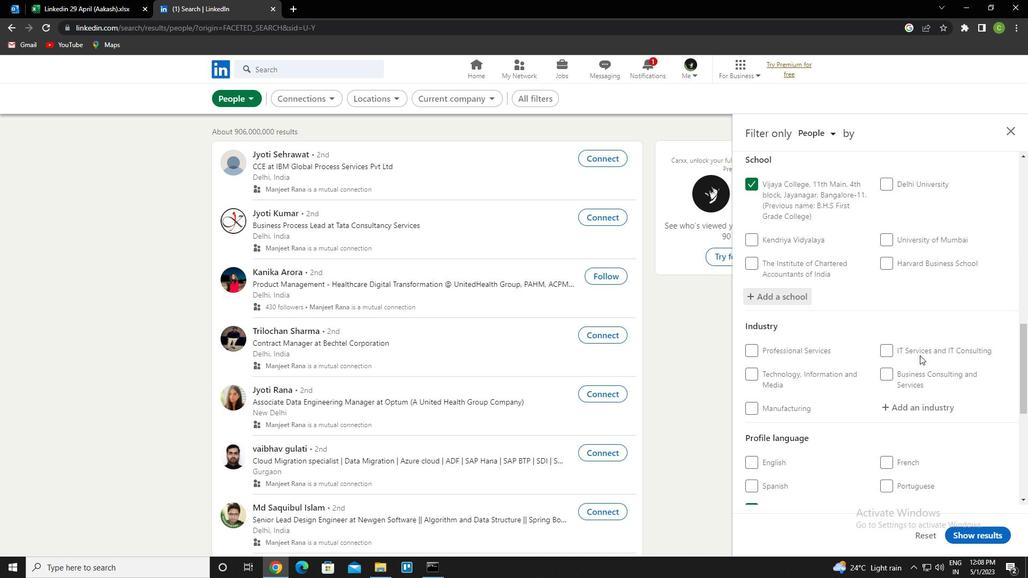 
Action: Mouse moved to (917, 298)
Screenshot: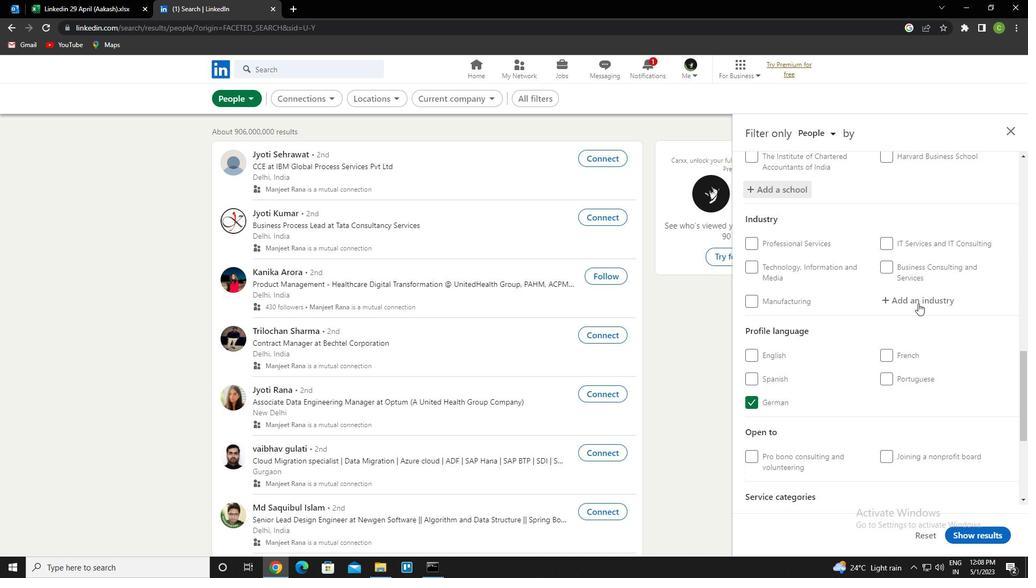 
Action: Mouse pressed left at (917, 298)
Screenshot: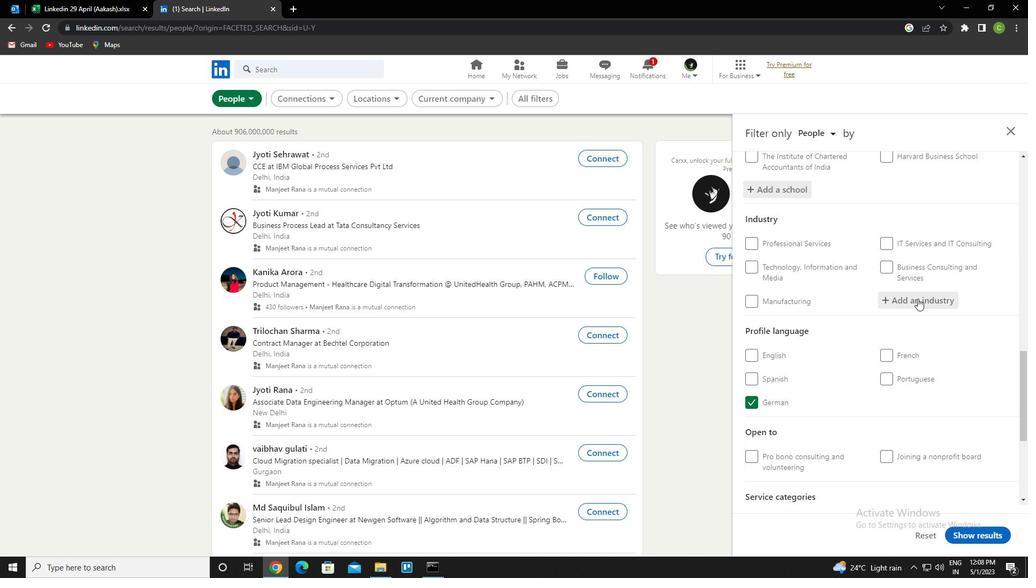 
Action: Key pressed <Key.caps_lock>u<Key.caps_lock>tility<Key.down><Key.enter>
Screenshot: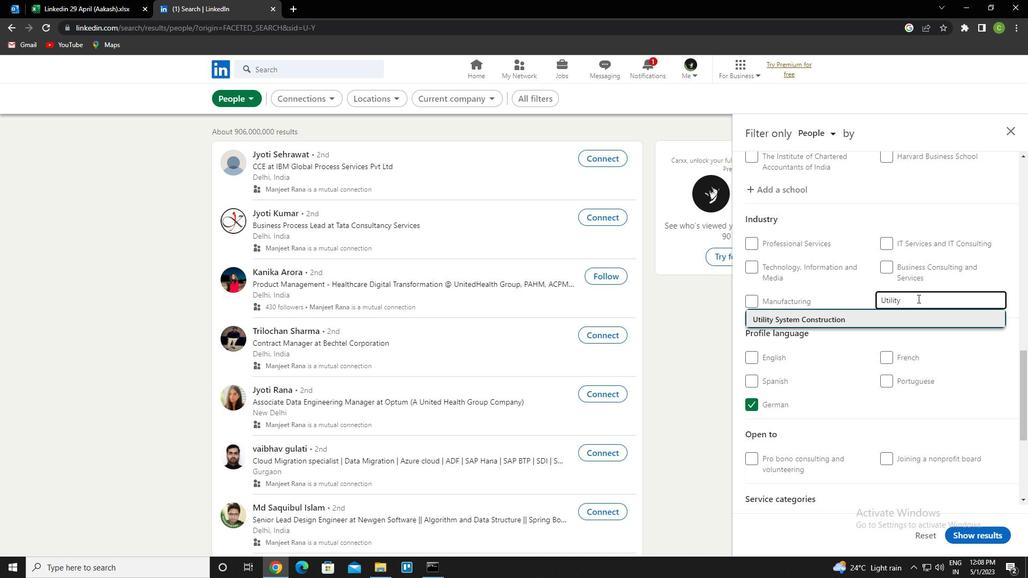 
Action: Mouse scrolled (917, 298) with delta (0, 0)
Screenshot: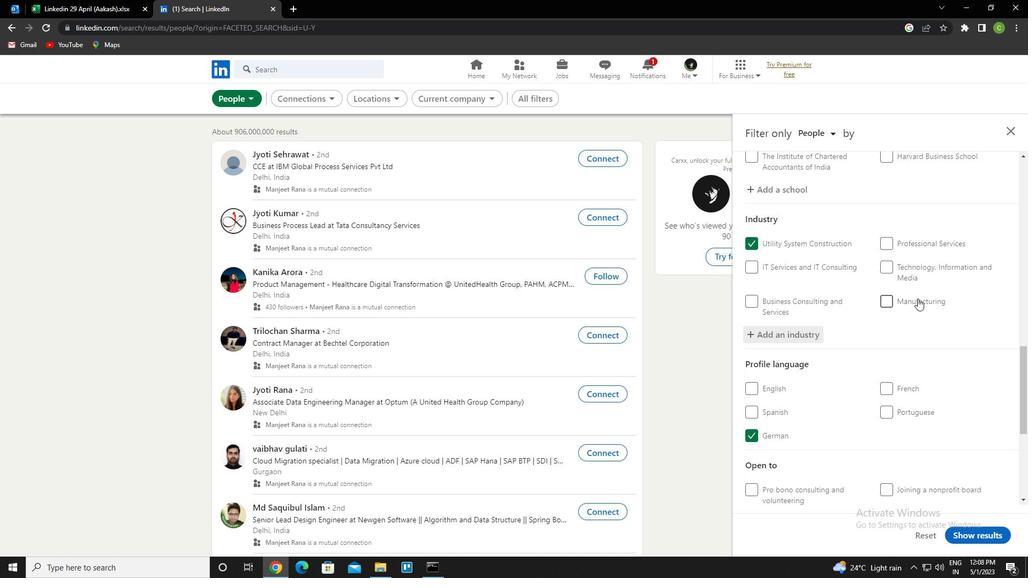 
Action: Mouse scrolled (917, 298) with delta (0, 0)
Screenshot: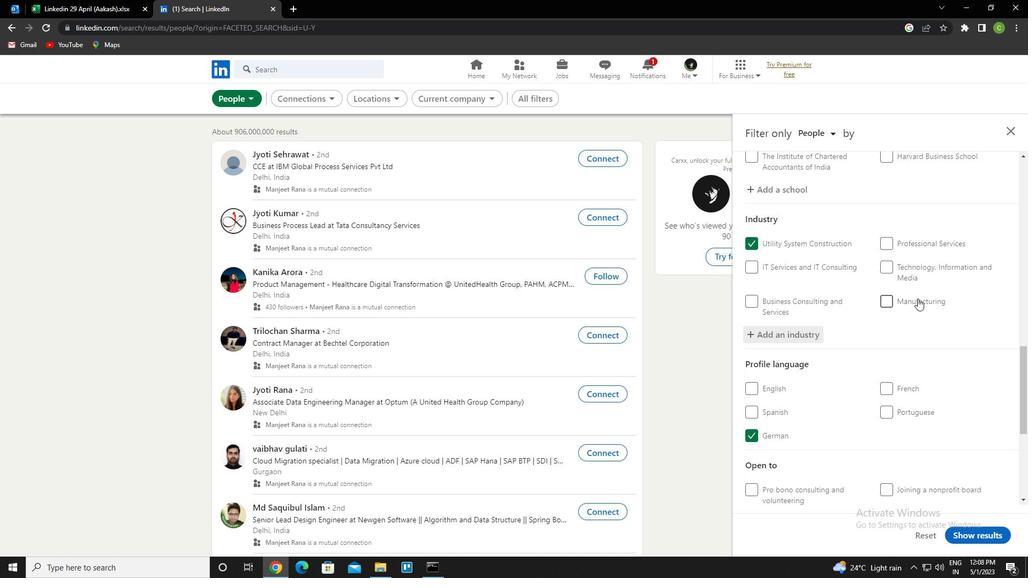 
Action: Mouse scrolled (917, 298) with delta (0, 0)
Screenshot: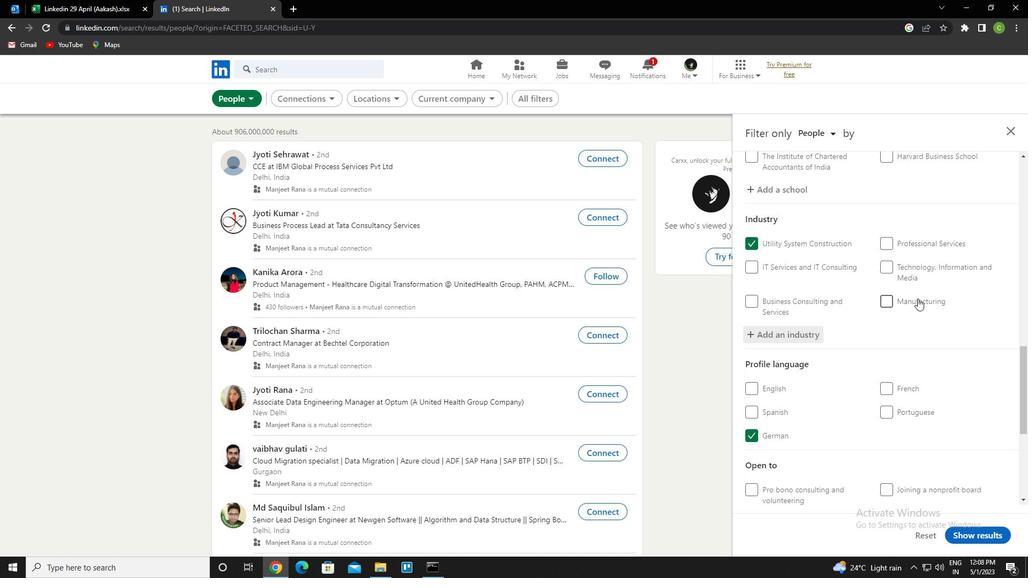 
Action: Mouse scrolled (917, 298) with delta (0, 0)
Screenshot: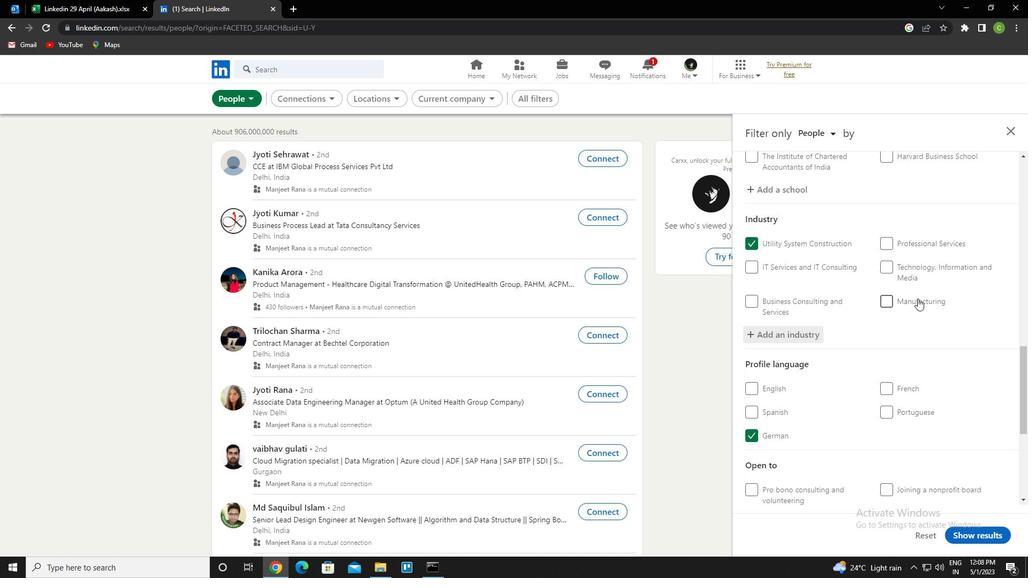 
Action: Mouse scrolled (917, 298) with delta (0, 0)
Screenshot: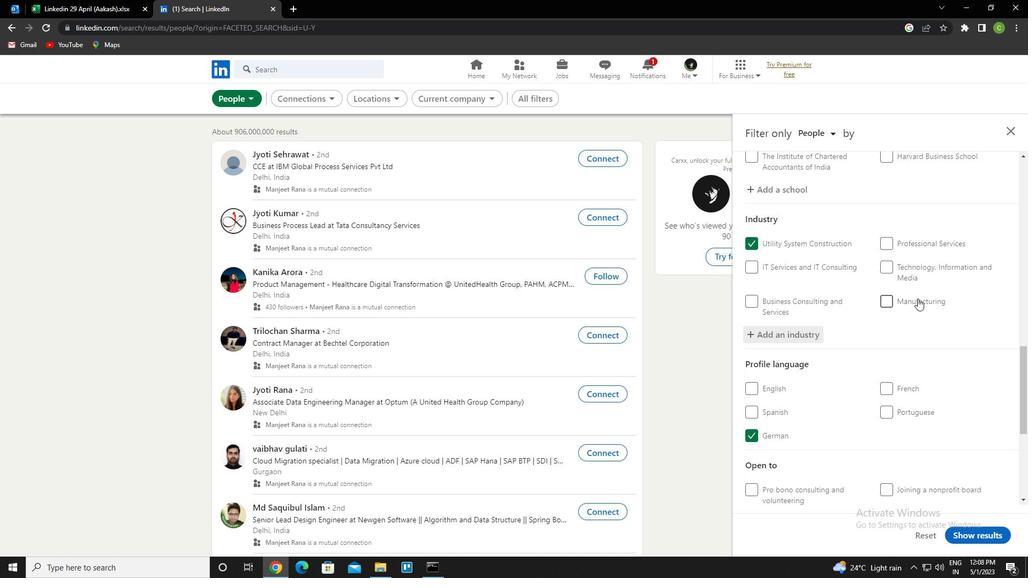 
Action: Mouse scrolled (917, 298) with delta (0, 0)
Screenshot: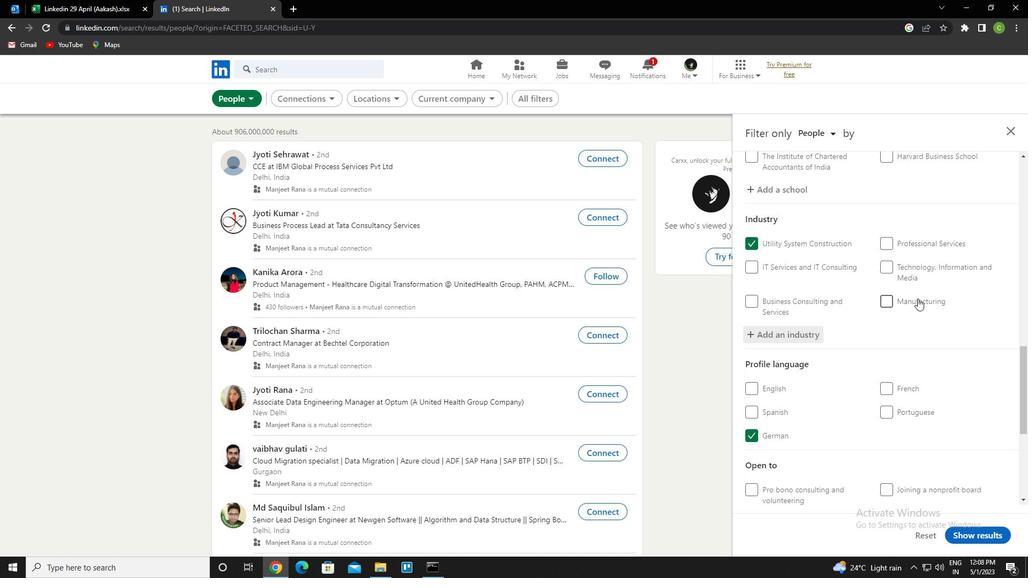 
Action: Mouse scrolled (917, 298) with delta (0, 0)
Screenshot: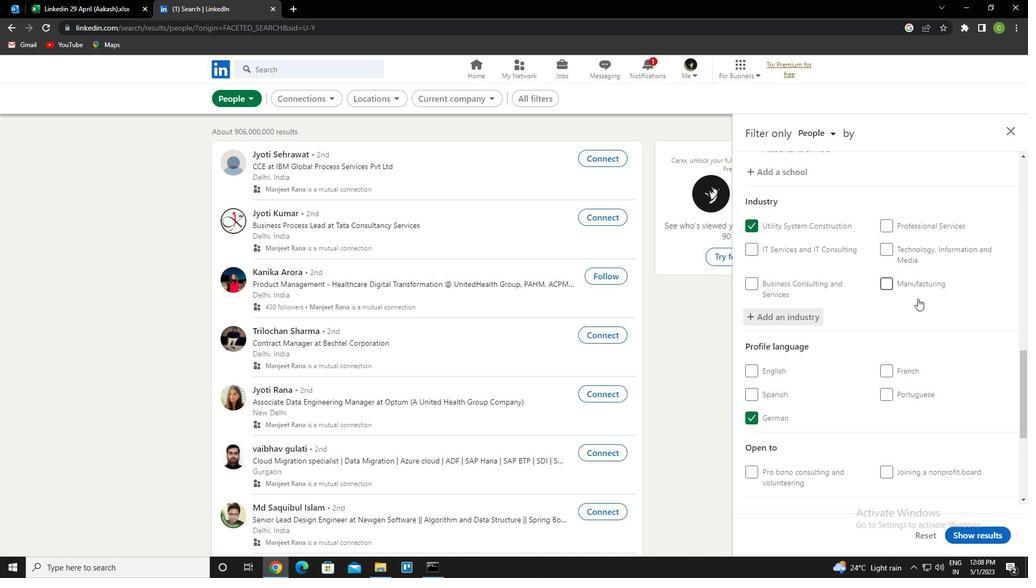 
Action: Mouse moved to (917, 359)
Screenshot: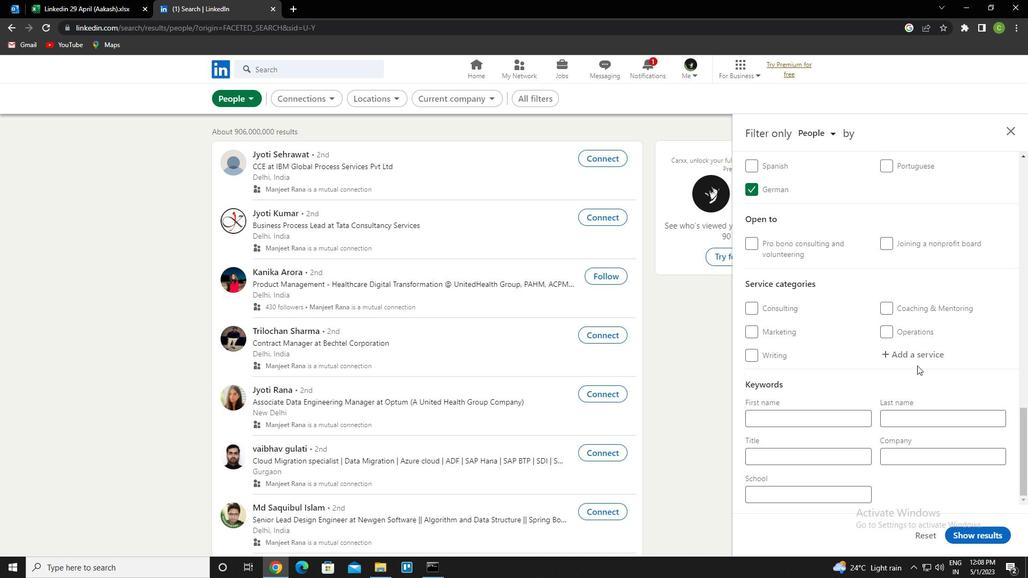 
Action: Mouse pressed left at (917, 359)
Screenshot: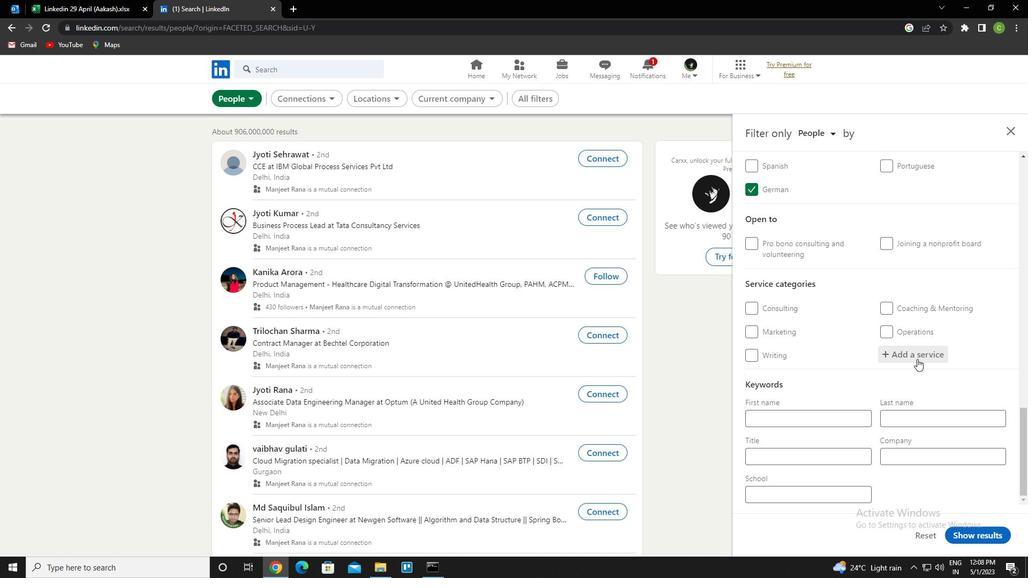 
Action: Key pressed <Key.caps_lock>u<Key.caps_lock>ser<Key.down><Key.enter>
Screenshot: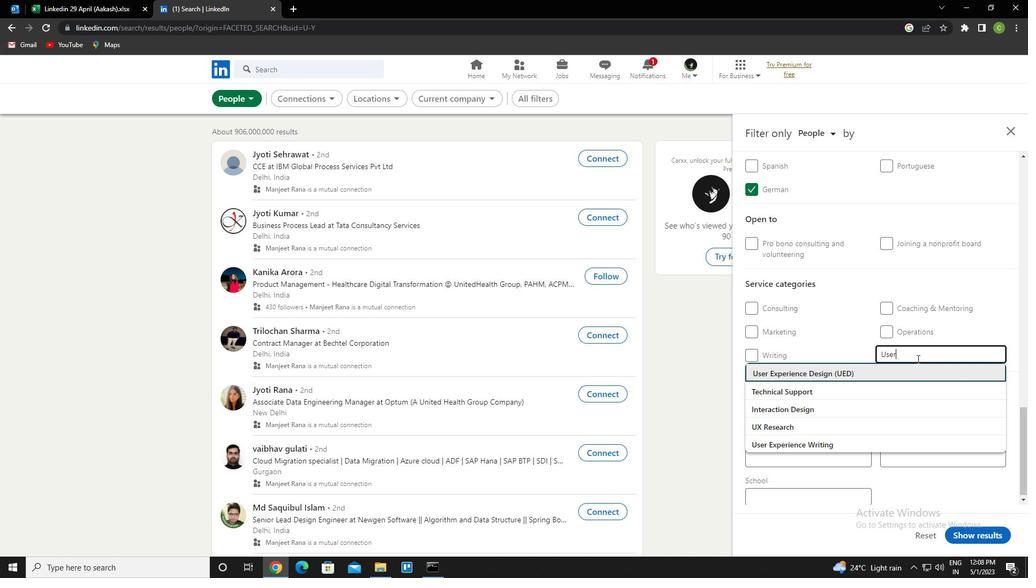 
Action: Mouse scrolled (917, 358) with delta (0, 0)
Screenshot: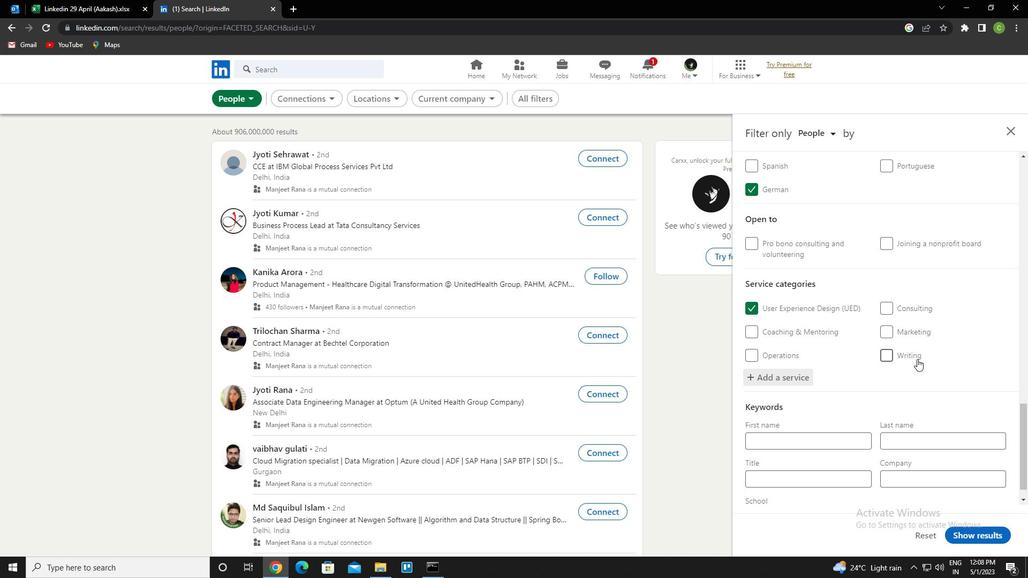 
Action: Mouse scrolled (917, 358) with delta (0, 0)
Screenshot: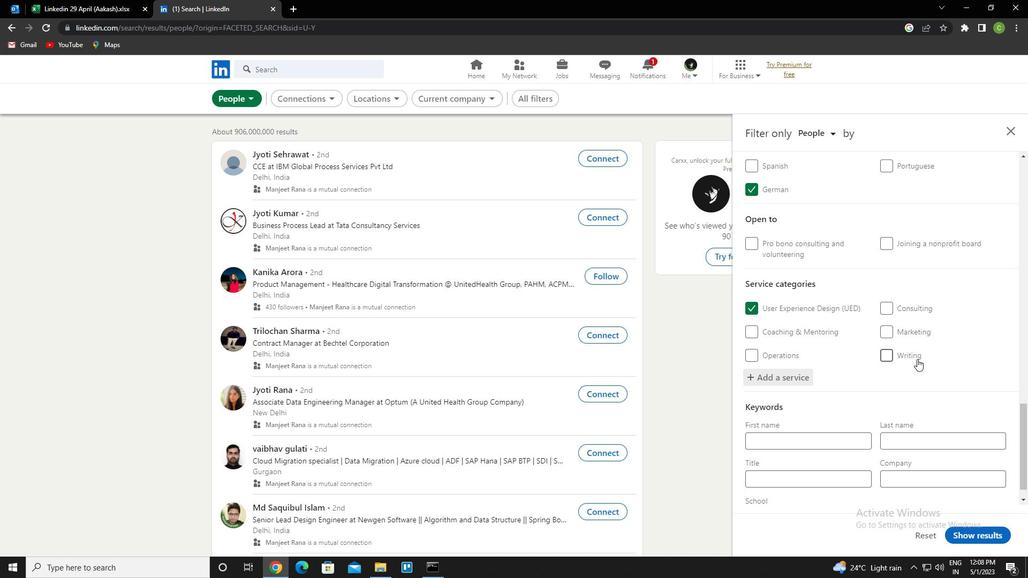 
Action: Mouse scrolled (917, 358) with delta (0, 0)
Screenshot: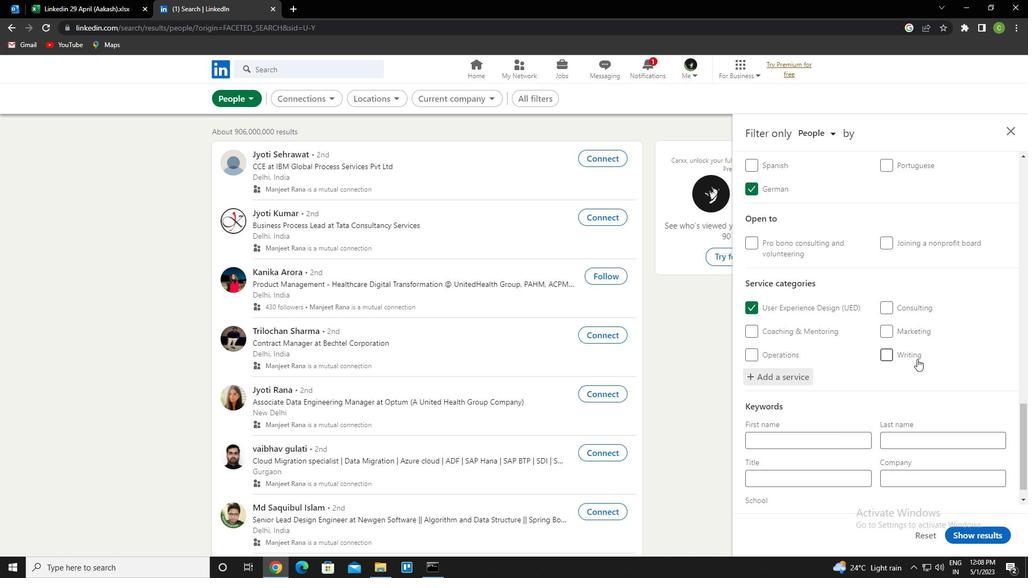 
Action: Mouse scrolled (917, 358) with delta (0, 0)
Screenshot: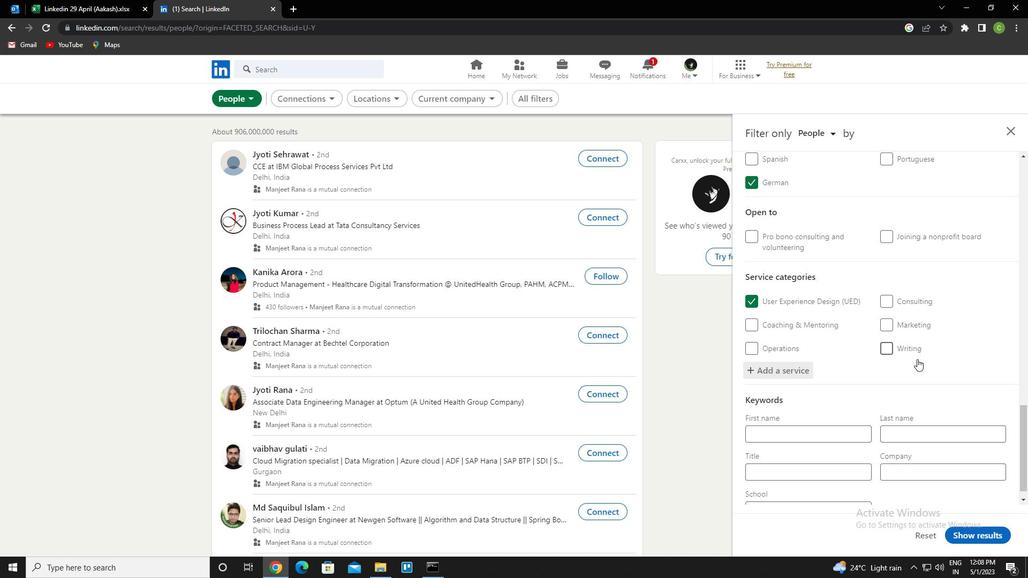 
Action: Mouse scrolled (917, 358) with delta (0, 0)
Screenshot: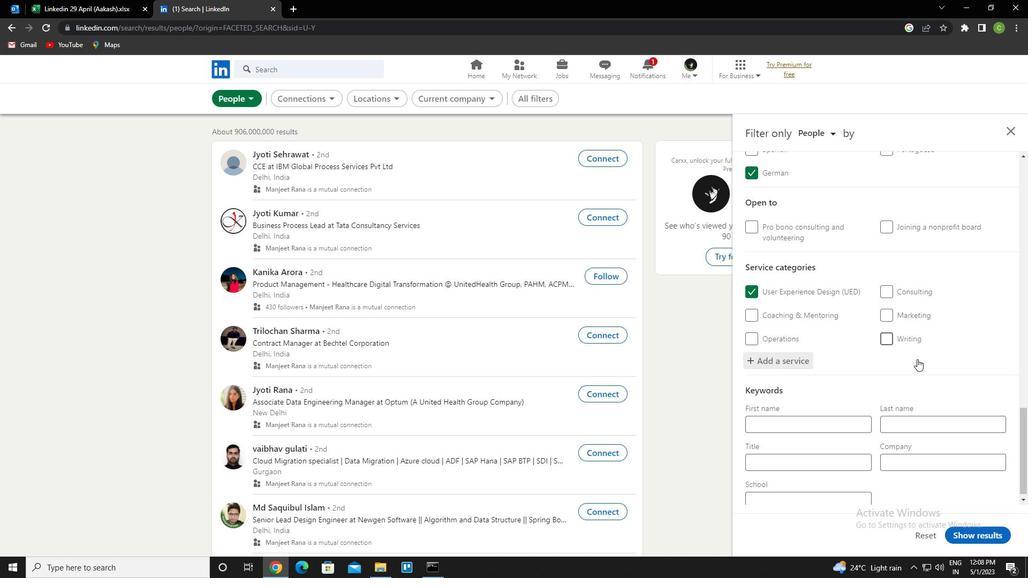 
Action: Mouse scrolled (917, 358) with delta (0, 0)
Screenshot: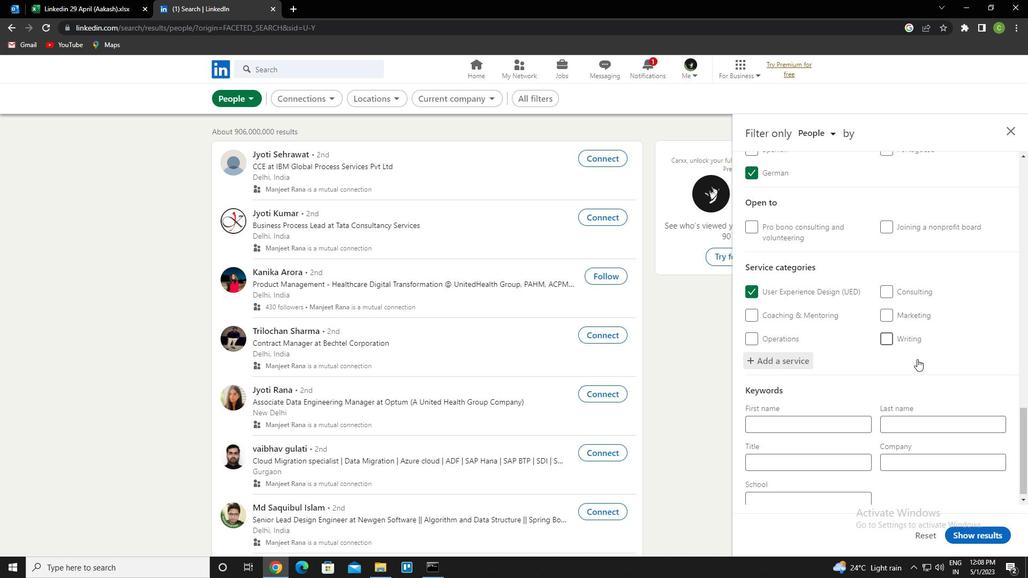 
Action: Mouse scrolled (917, 358) with delta (0, 0)
Screenshot: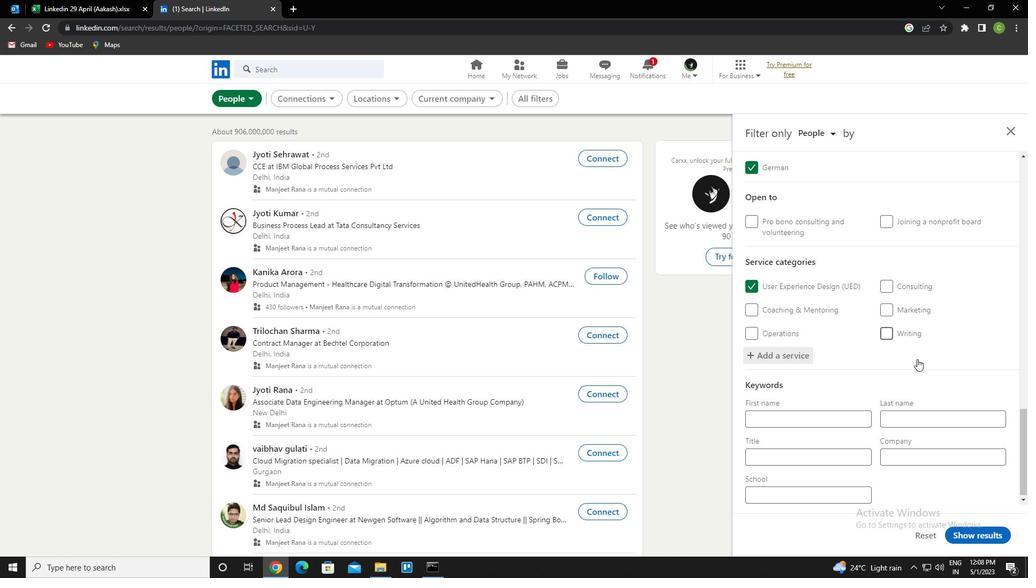 
Action: Mouse moved to (915, 360)
Screenshot: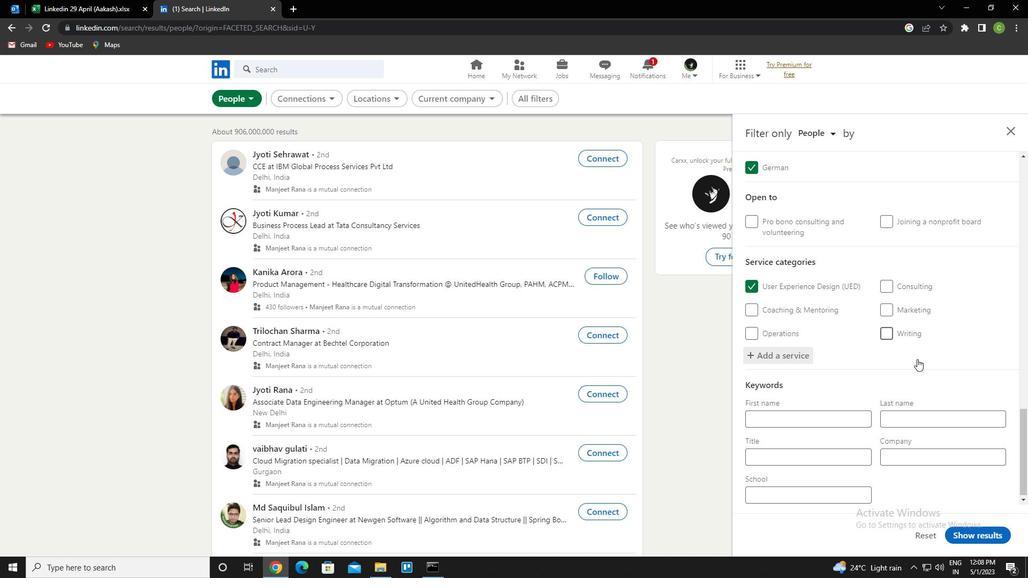 
Action: Mouse scrolled (915, 360) with delta (0, 0)
Screenshot: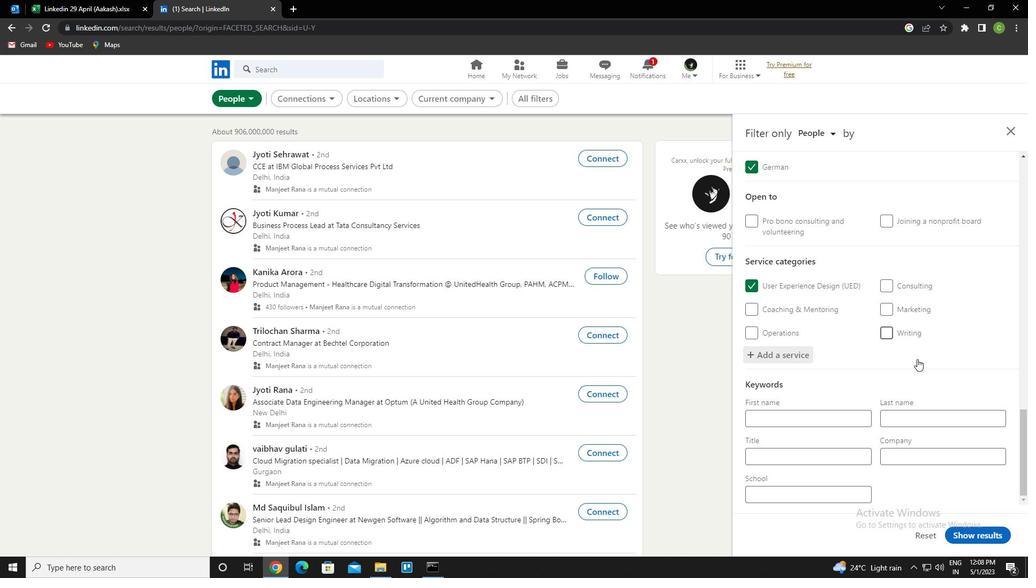 
Action: Mouse moved to (788, 461)
Screenshot: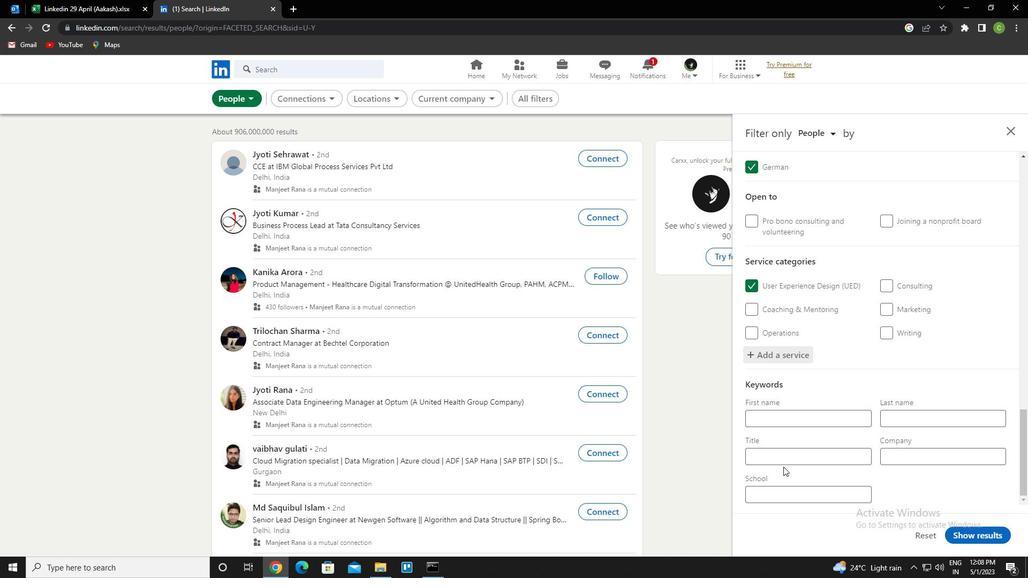 
Action: Mouse pressed left at (788, 461)
Screenshot: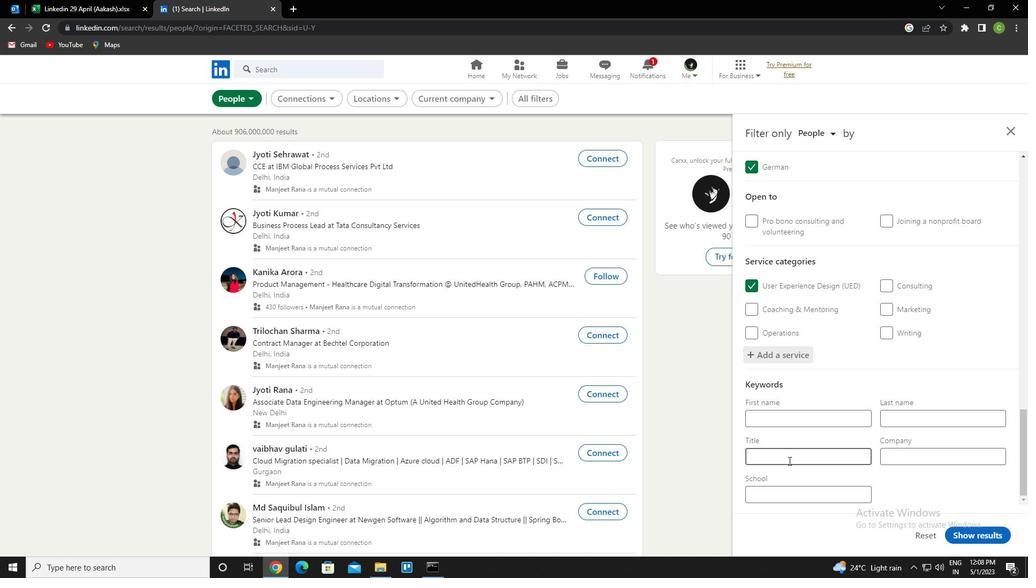 
Action: Key pressed <Key.caps_lock>s<Key.caps_lock>chool<Key.space><Key.caps_lock>c<Key.caps_lock>ounselor
Screenshot: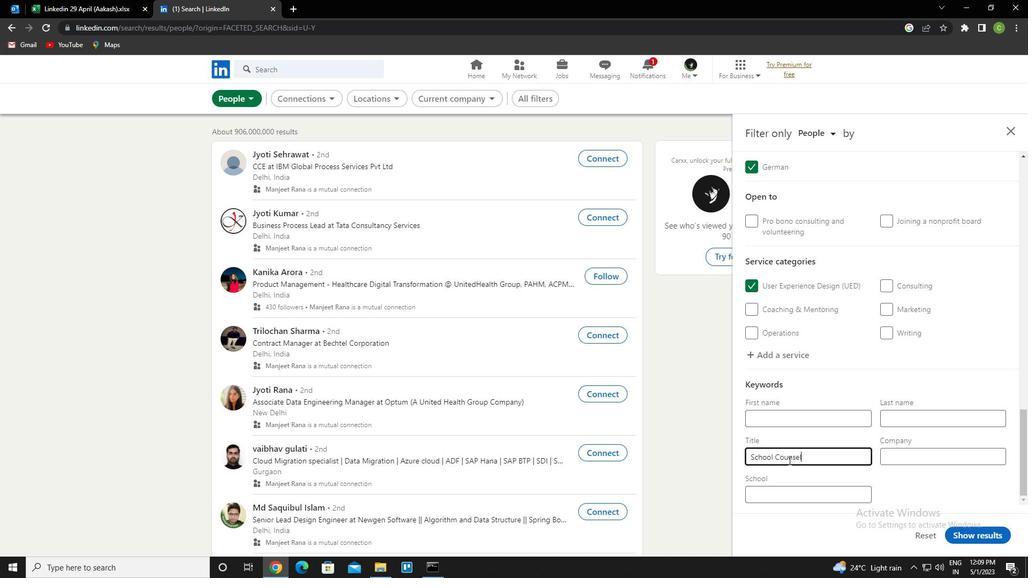 
Action: Mouse moved to (973, 538)
Screenshot: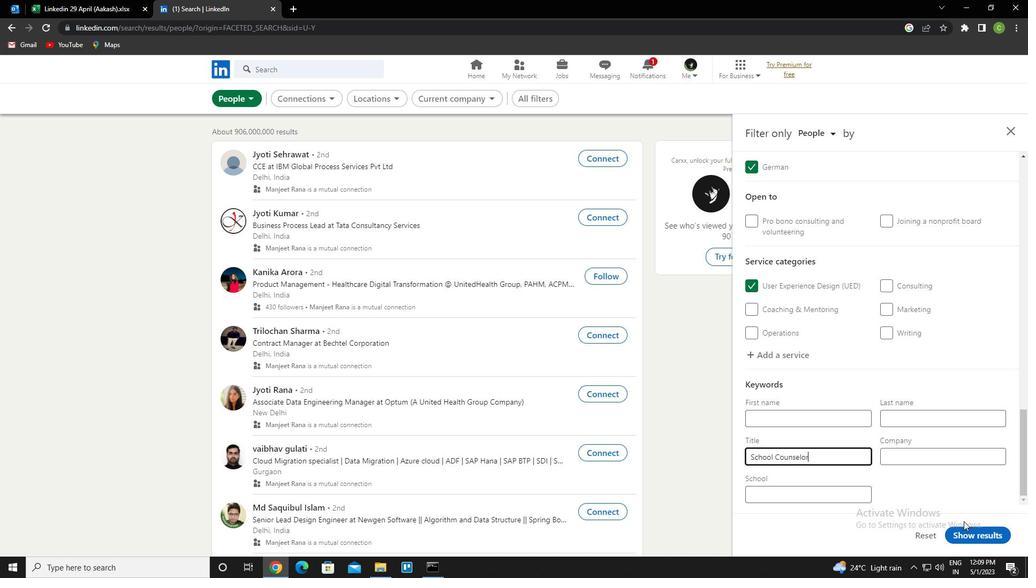 
Action: Mouse pressed left at (973, 538)
Screenshot: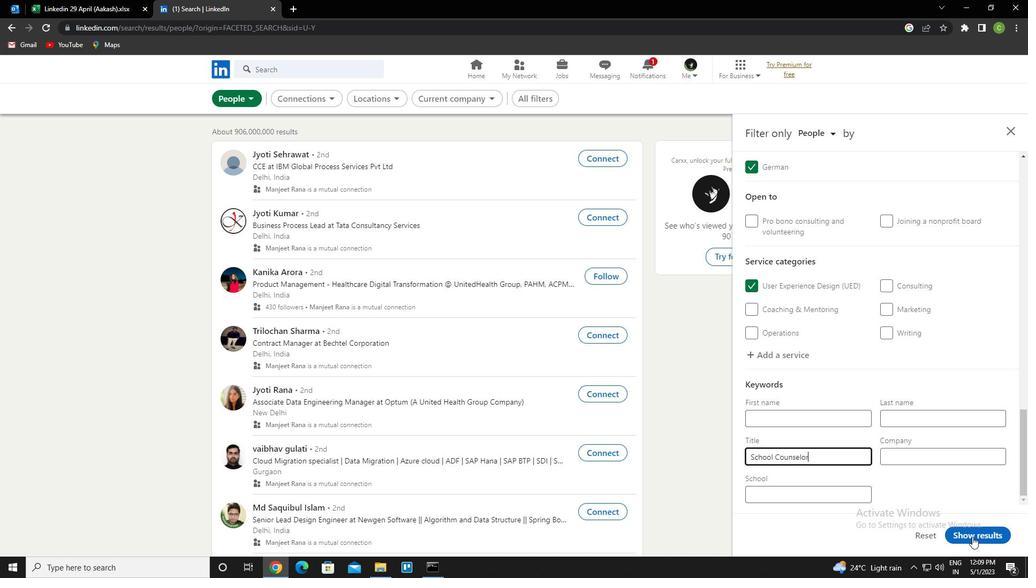 
Action: Mouse moved to (426, 510)
Screenshot: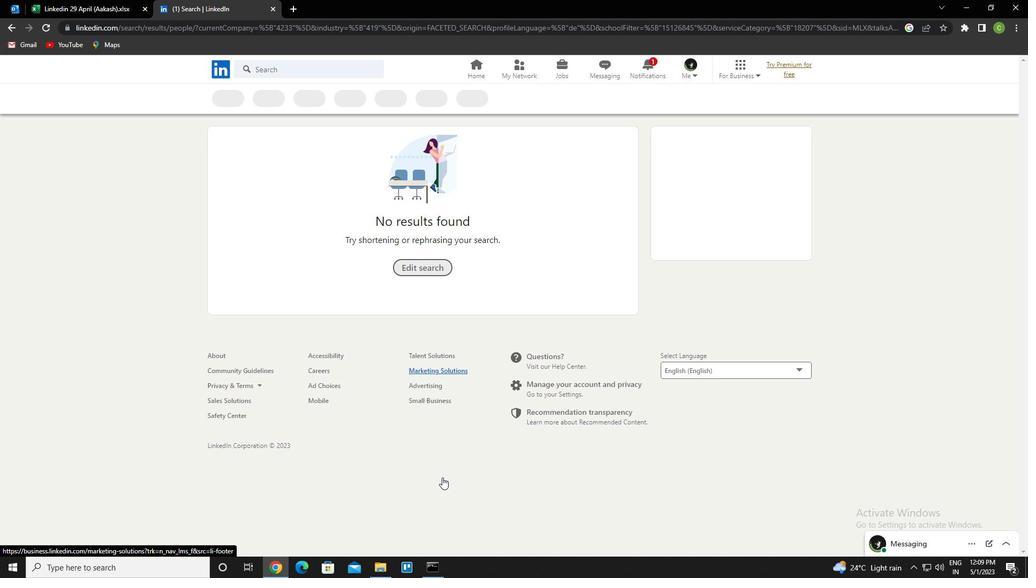 
